 Task: Plan a trip to Edremit, Turkey from 15th December, 2023 to 25th December, 2023 for 8 adults. Place can be room with 5 bedrooms having 5 beds and 5 bathrooms. Property type can be house. Amenities needed are: washing machine.
Action: Mouse moved to (489, 119)
Screenshot: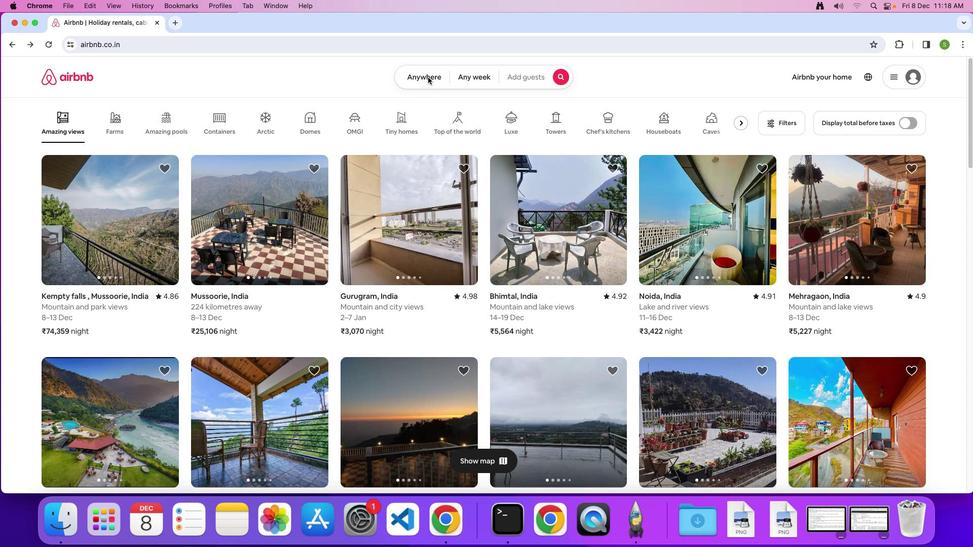 
Action: Mouse pressed left at (489, 119)
Screenshot: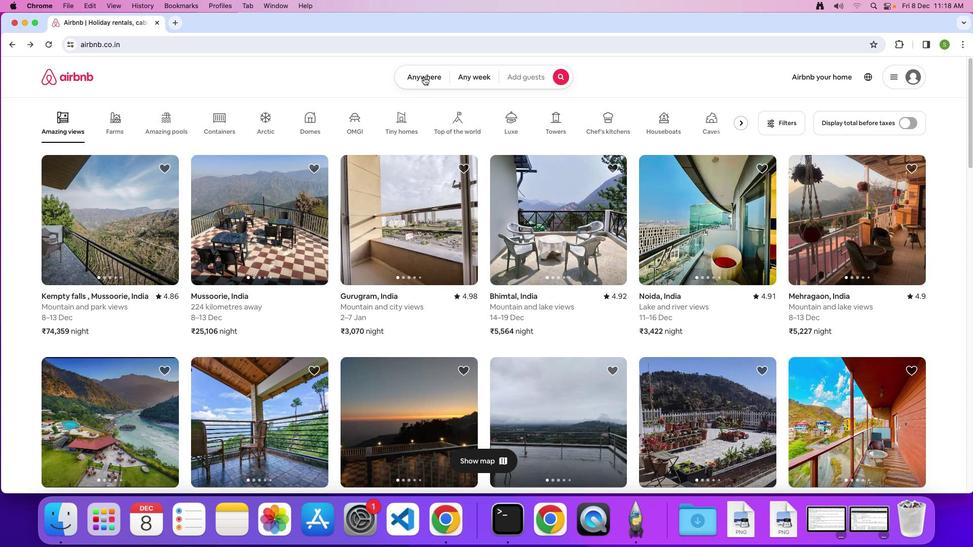 
Action: Mouse moved to (486, 119)
Screenshot: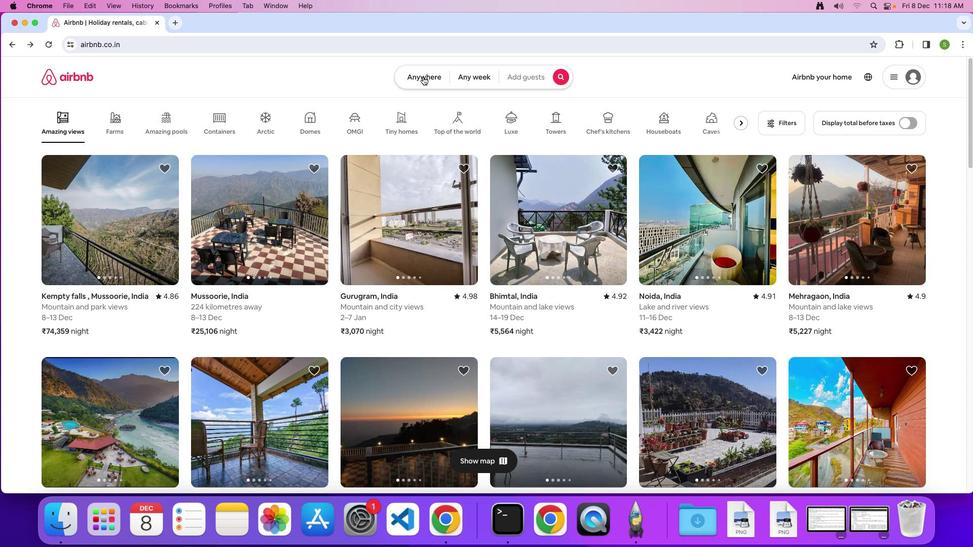 
Action: Mouse pressed left at (486, 119)
Screenshot: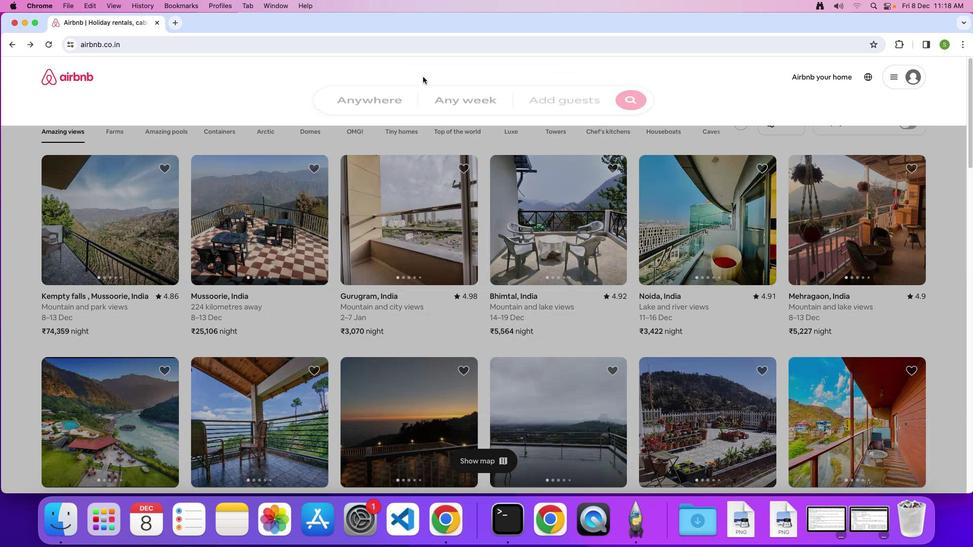 
Action: Mouse moved to (417, 143)
Screenshot: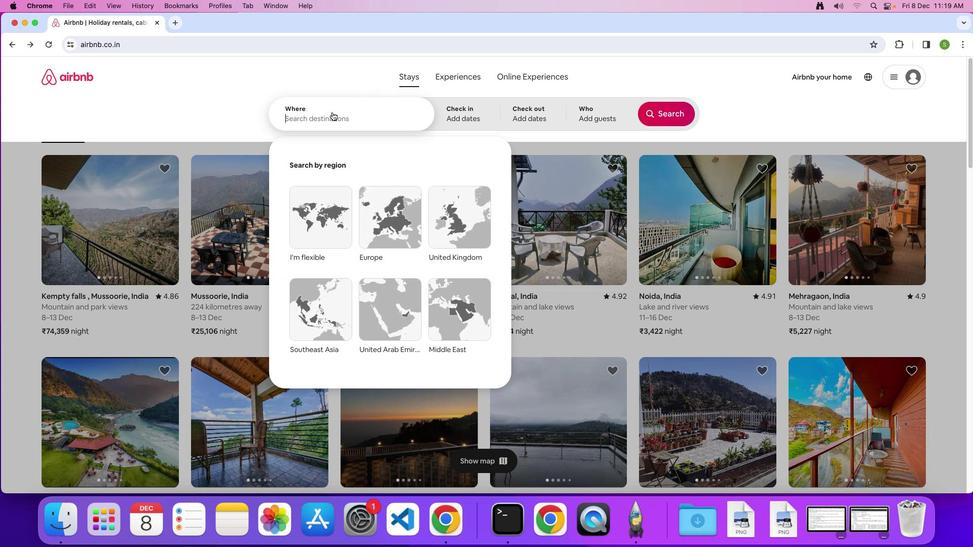 
Action: Mouse pressed left at (417, 143)
Screenshot: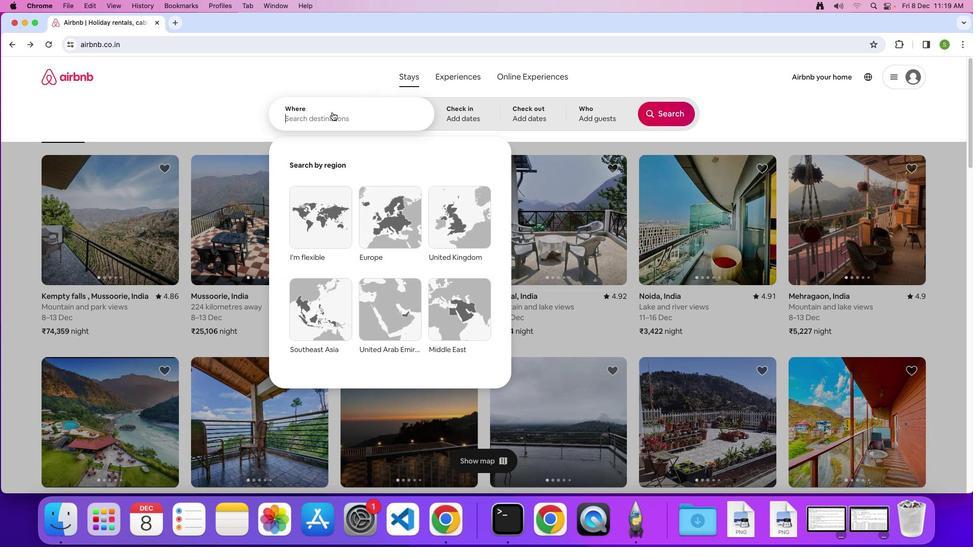 
Action: Mouse moved to (416, 143)
Screenshot: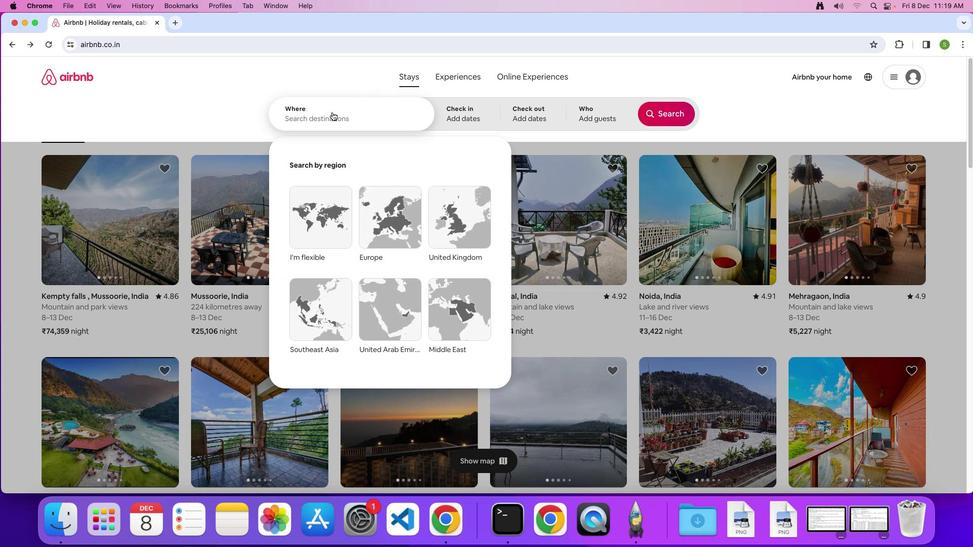 
Action: Key pressed 'E'Key.caps_lock'd''r''e''m''i''t'','Key.spaceKey.shift't''u''e''k''e''y'Key.leftKey.leftKey.leftKey.leftKey.rightKey.backspace'r'Key.rightKey.rightKey.rightKey.enter
Screenshot: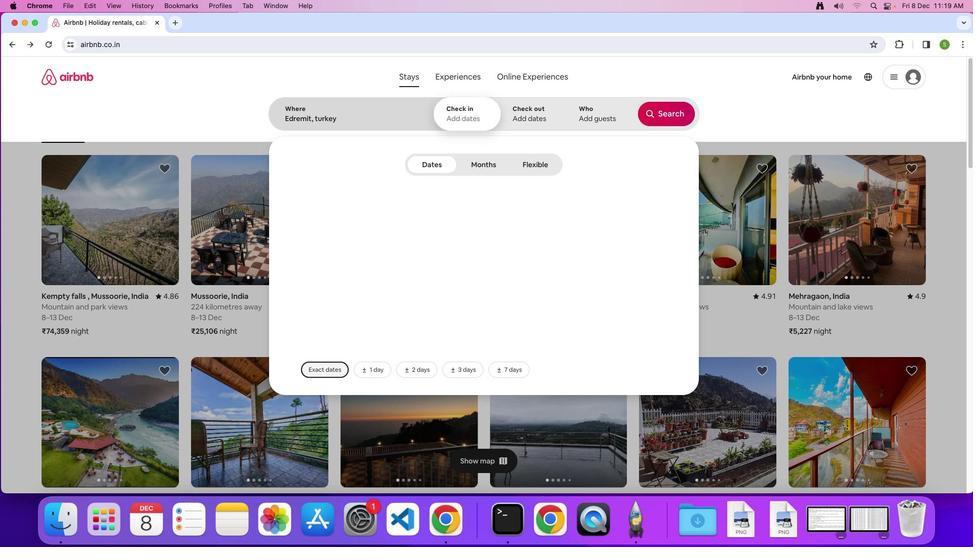 
Action: Mouse moved to (489, 255)
Screenshot: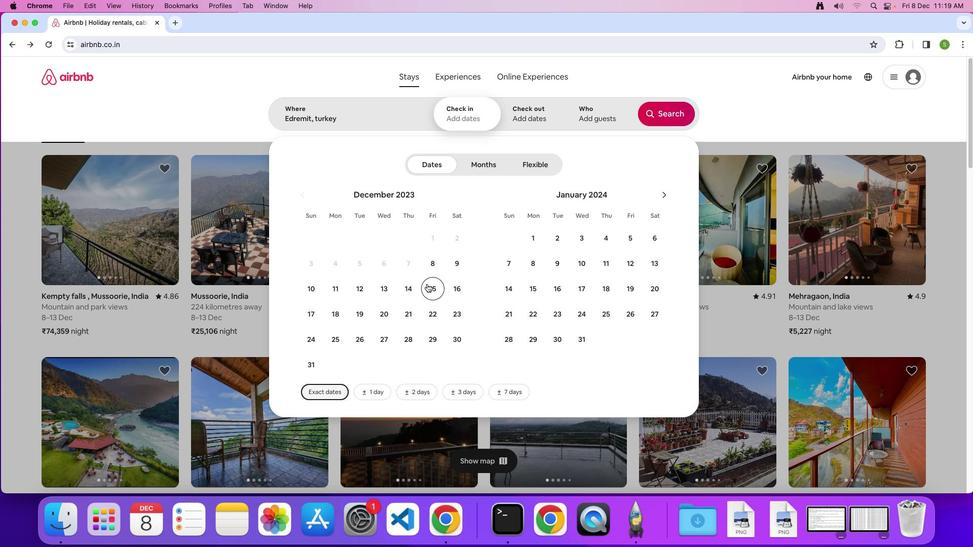
Action: Mouse pressed left at (489, 255)
Screenshot: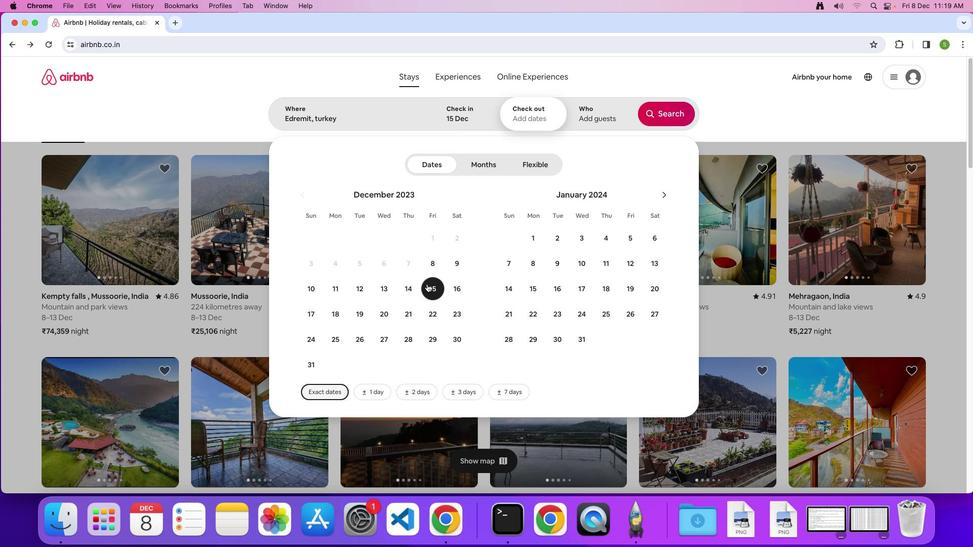 
Action: Mouse moved to (418, 290)
Screenshot: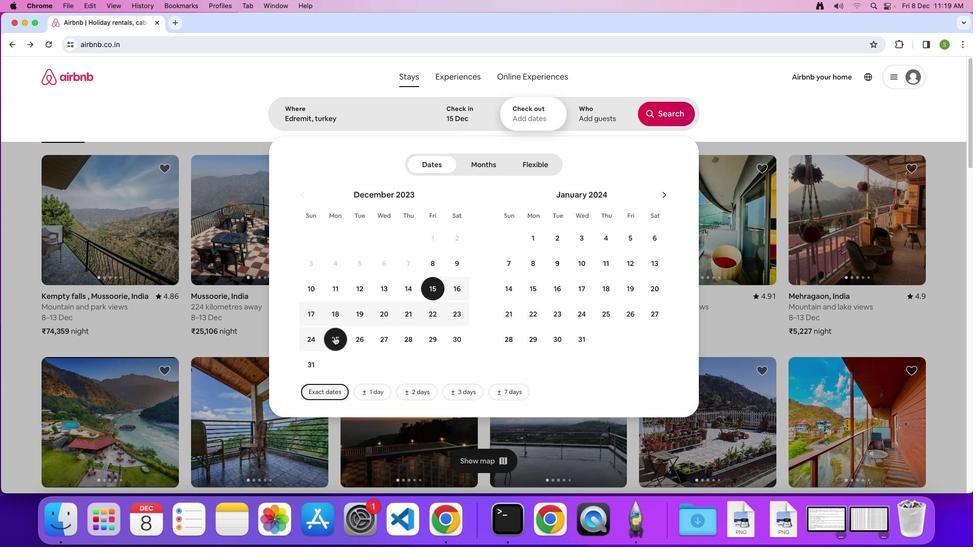 
Action: Mouse pressed left at (418, 290)
Screenshot: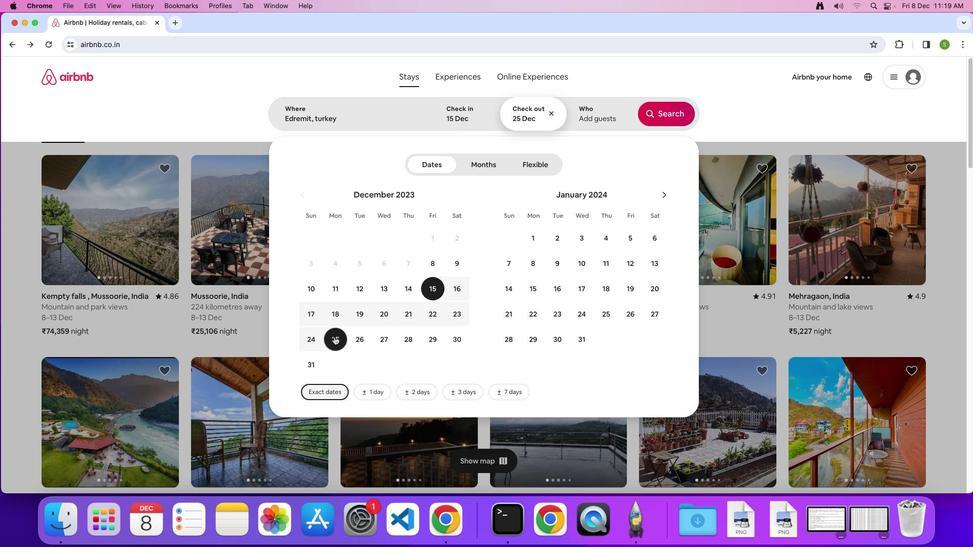 
Action: Mouse moved to (614, 145)
Screenshot: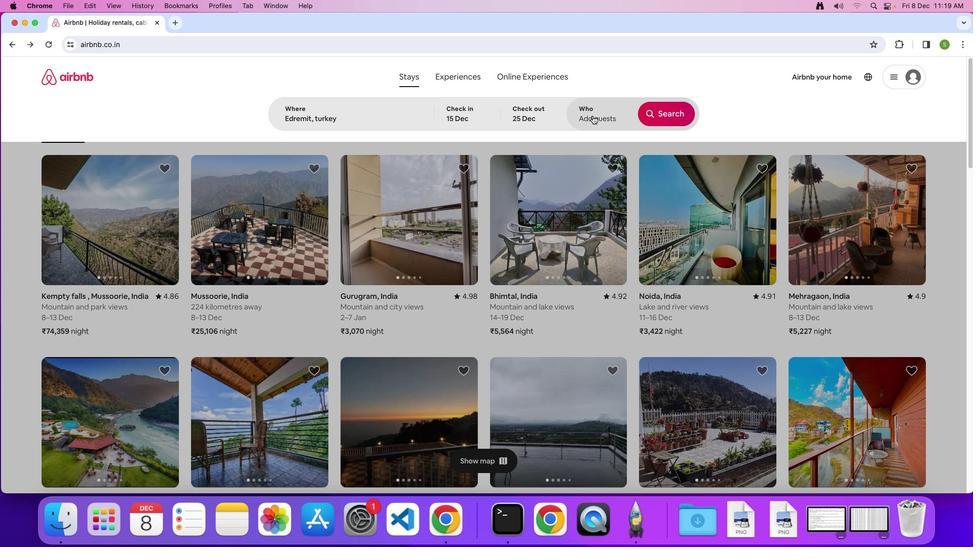 
Action: Mouse pressed left at (614, 145)
Screenshot: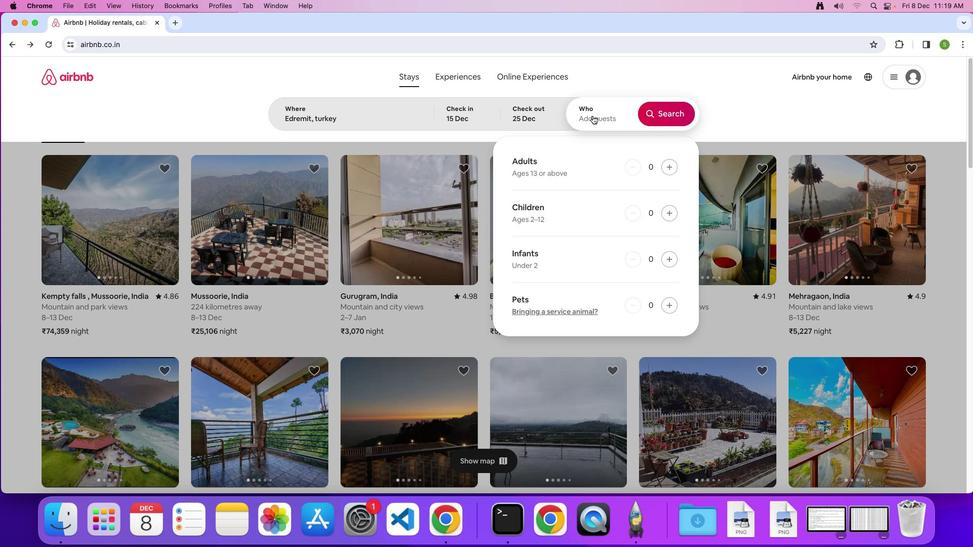 
Action: Mouse moved to (668, 177)
Screenshot: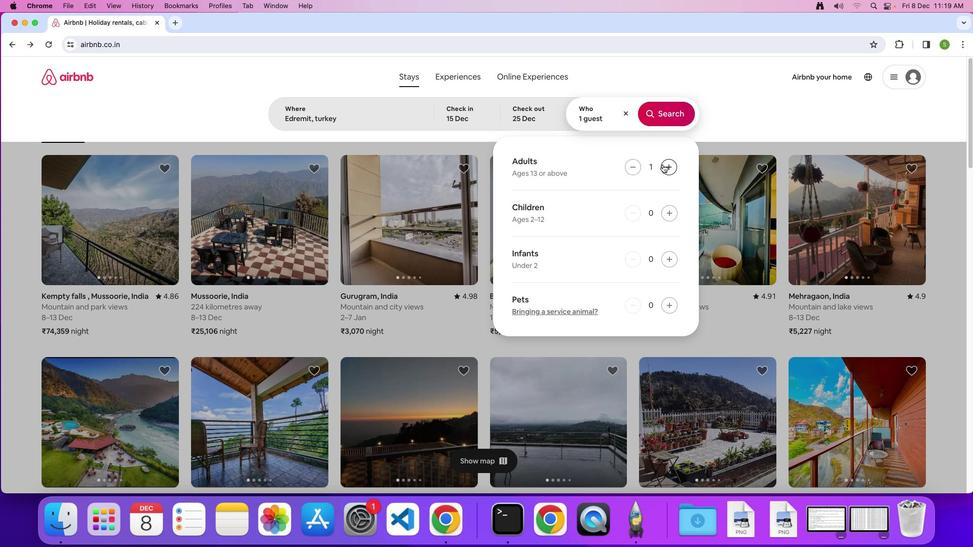 
Action: Mouse pressed left at (668, 177)
Screenshot: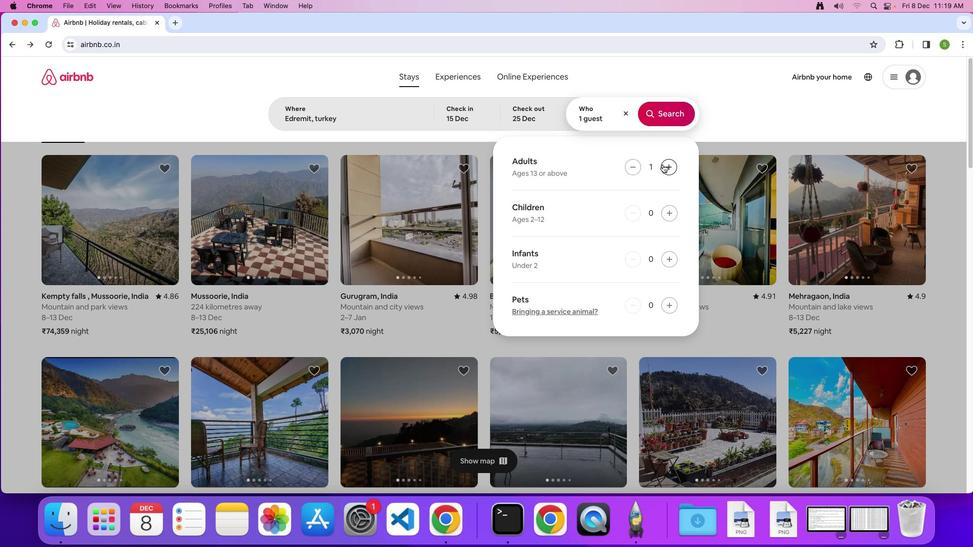 
Action: Mouse pressed left at (668, 177)
Screenshot: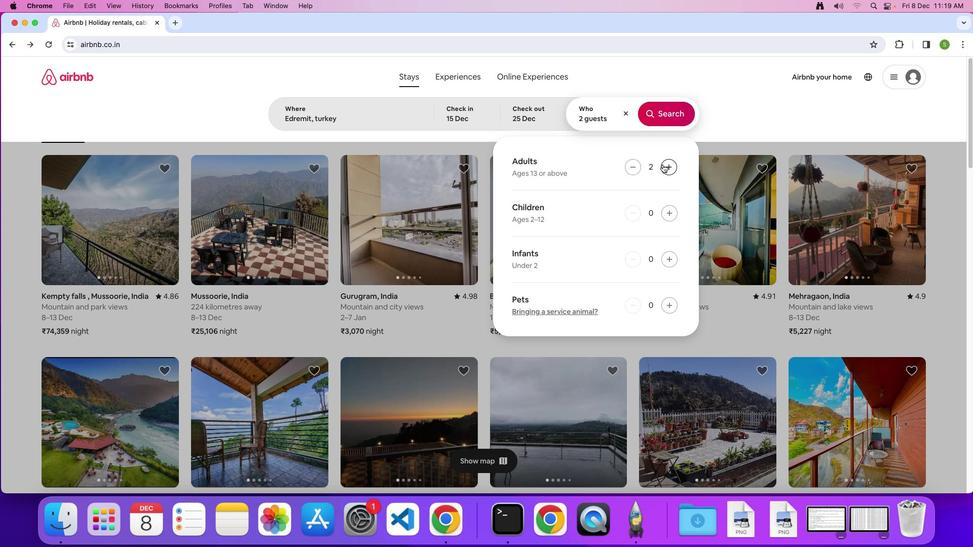 
Action: Mouse pressed left at (668, 177)
Screenshot: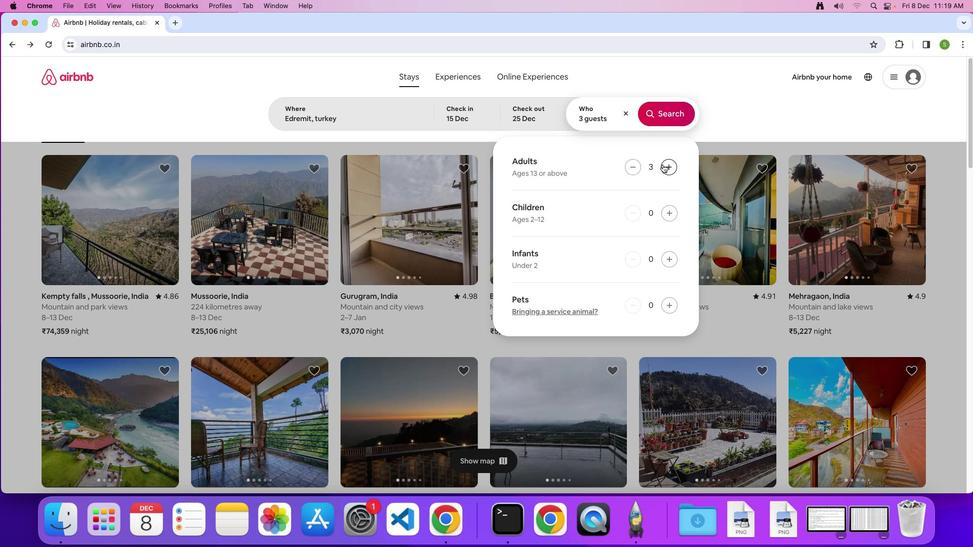 
Action: Mouse pressed left at (668, 177)
Screenshot: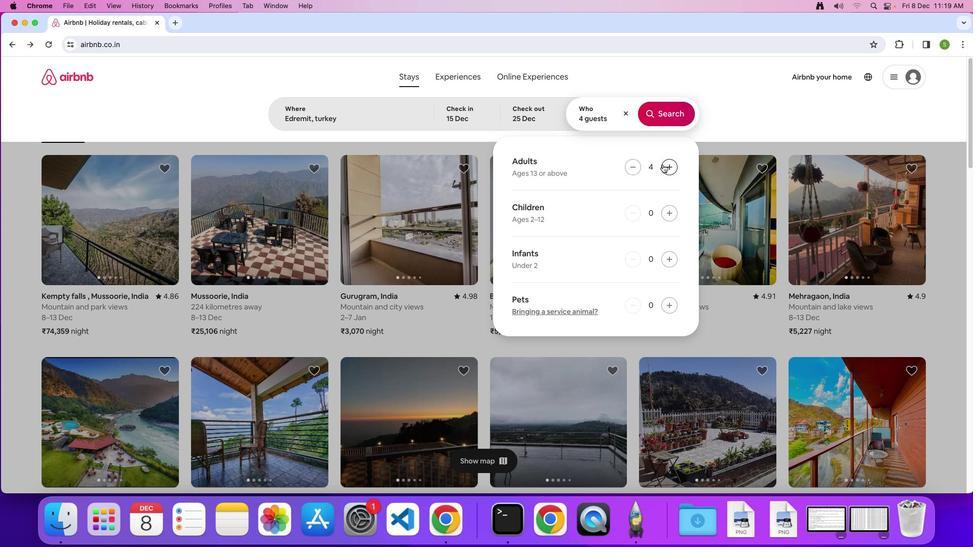
Action: Mouse pressed left at (668, 177)
Screenshot: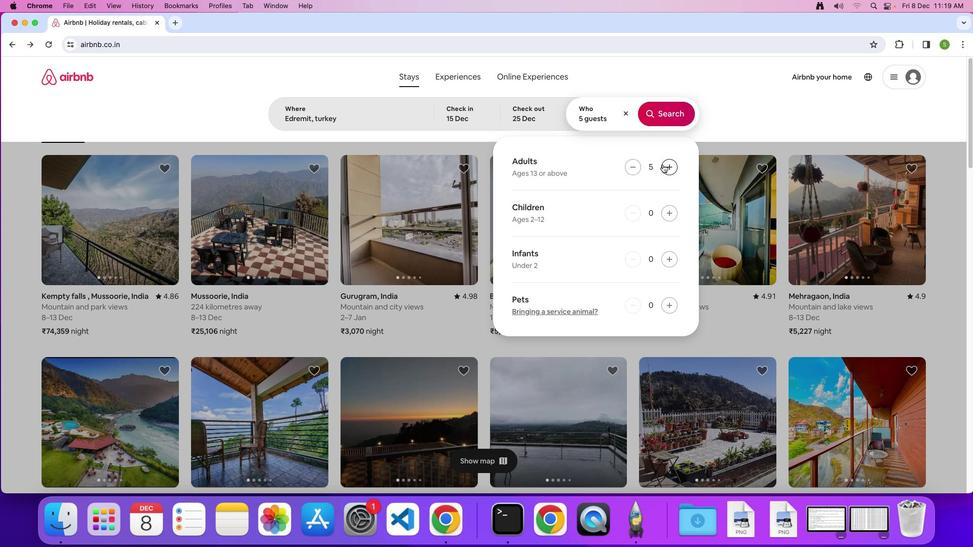 
Action: Mouse pressed left at (668, 177)
Screenshot: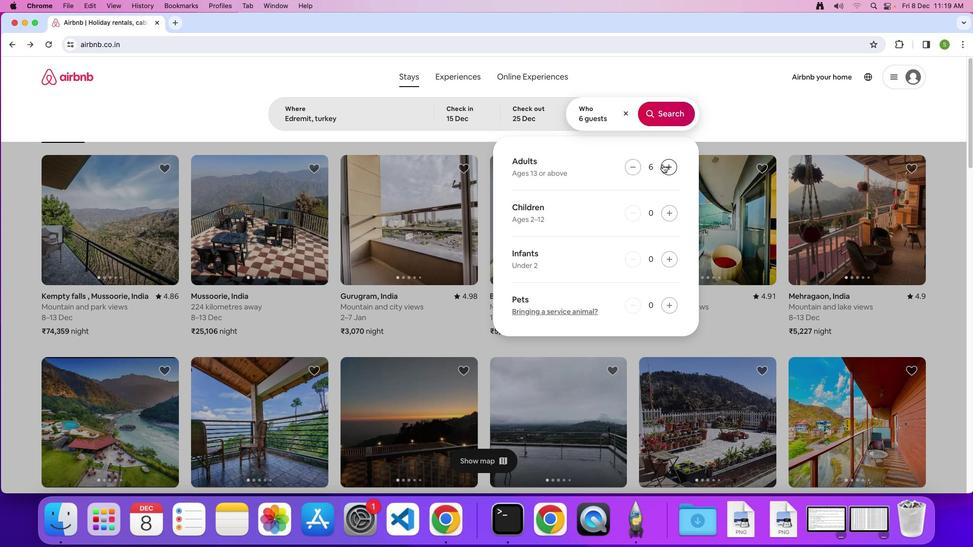 
Action: Mouse pressed left at (668, 177)
Screenshot: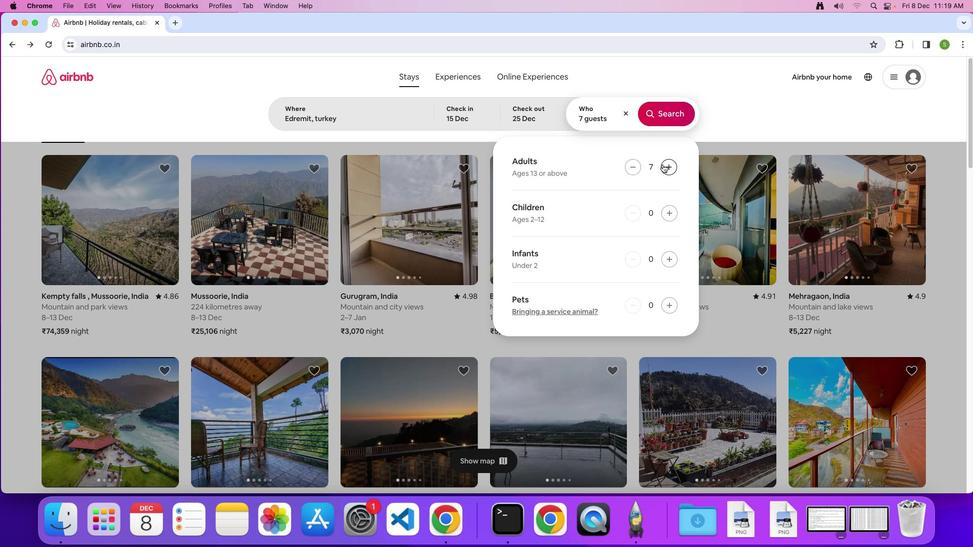 
Action: Mouse pressed left at (668, 177)
Screenshot: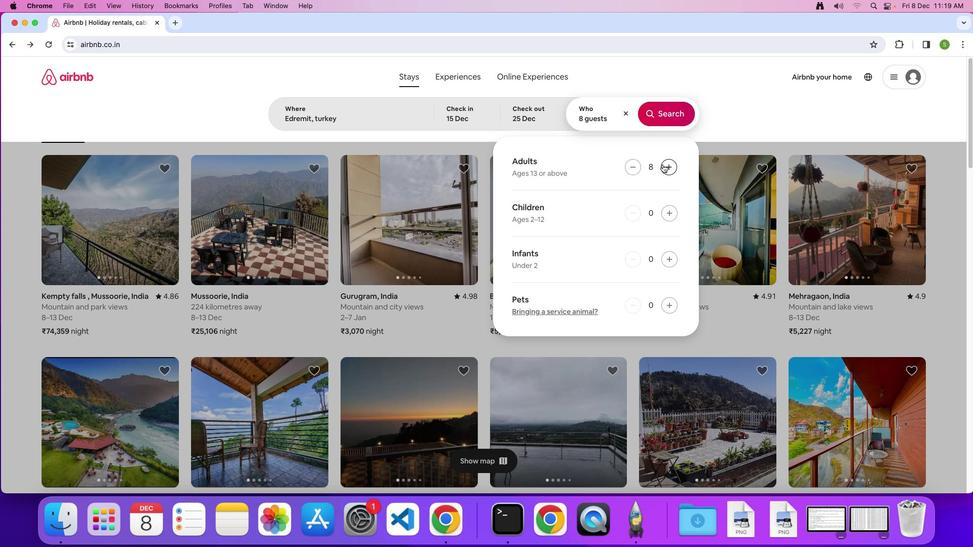 
Action: Mouse moved to (676, 143)
Screenshot: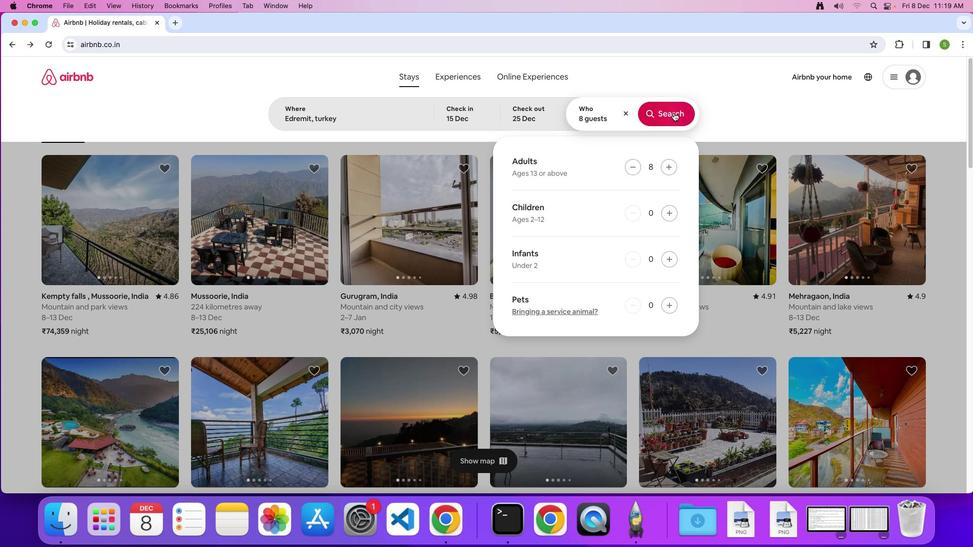 
Action: Mouse pressed left at (676, 143)
Screenshot: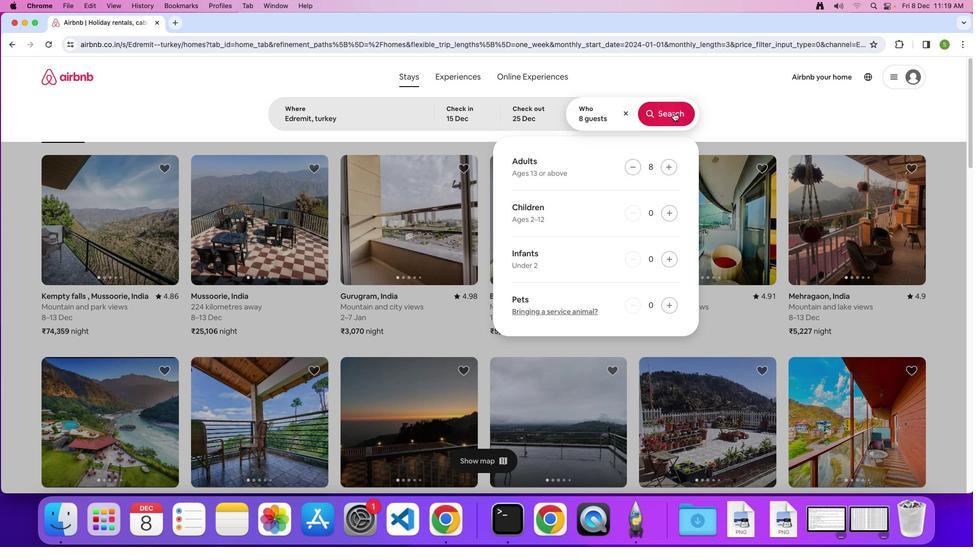 
Action: Mouse moved to (774, 145)
Screenshot: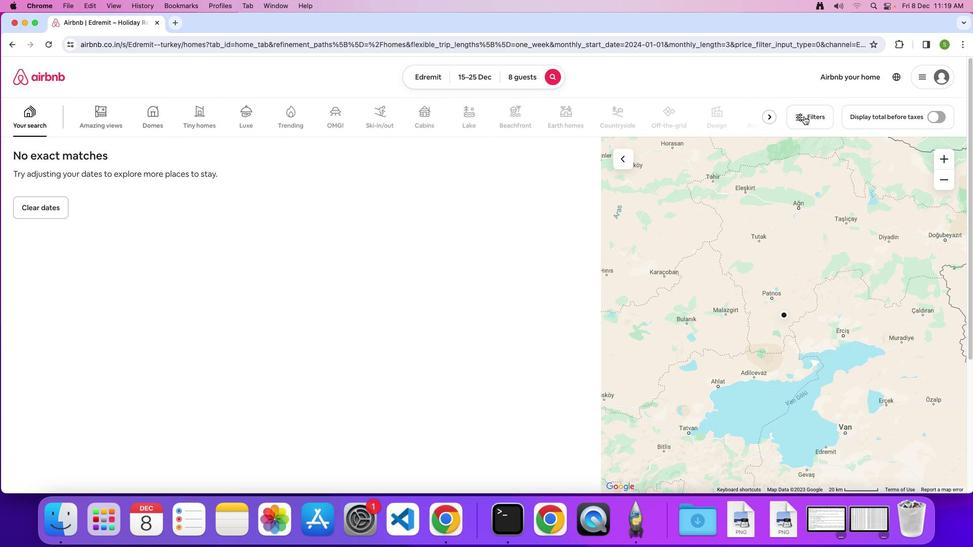 
Action: Mouse pressed left at (774, 145)
Screenshot: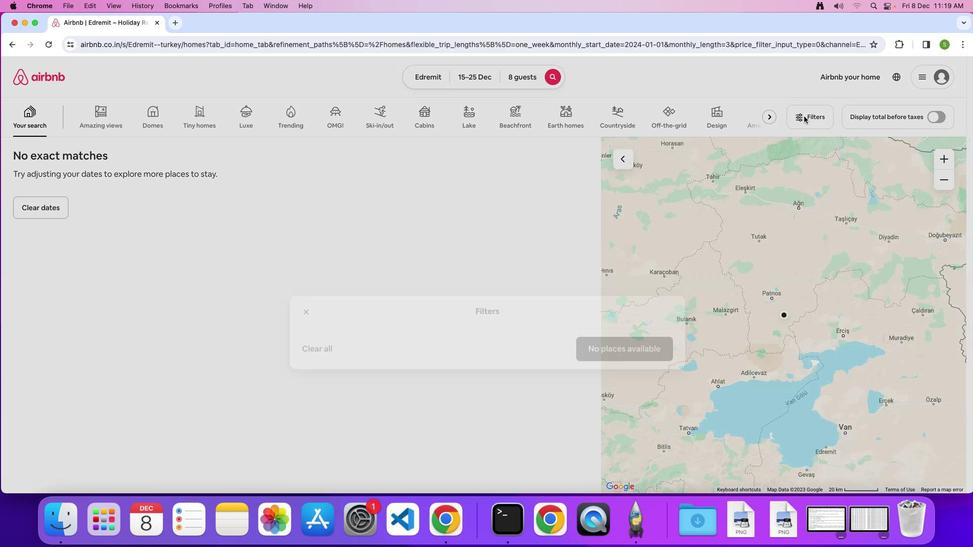 
Action: Mouse moved to (539, 195)
Screenshot: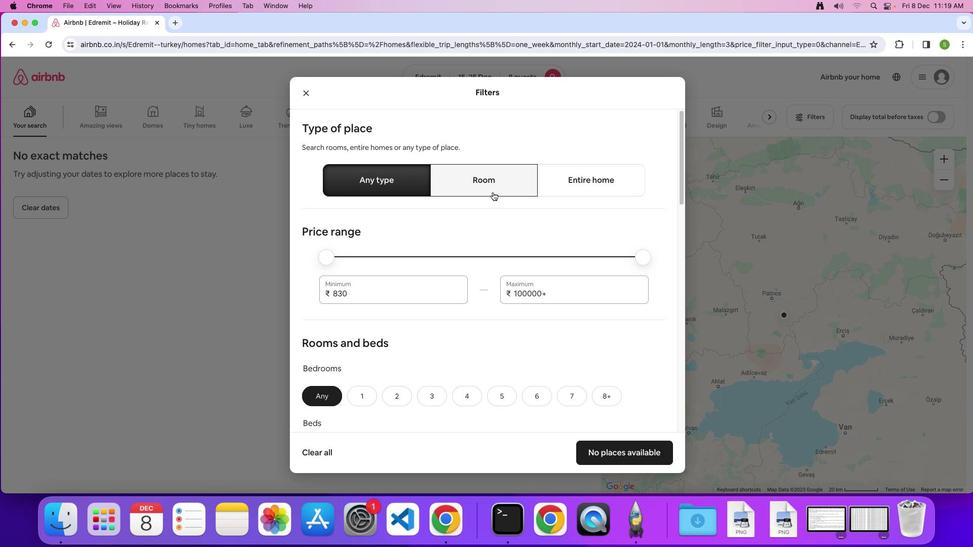 
Action: Mouse pressed left at (539, 195)
Screenshot: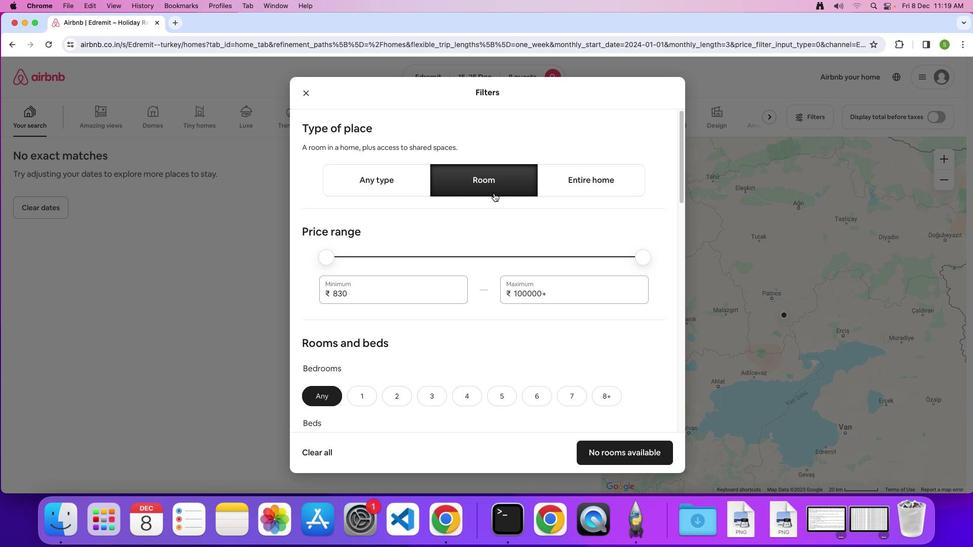 
Action: Mouse moved to (551, 227)
Screenshot: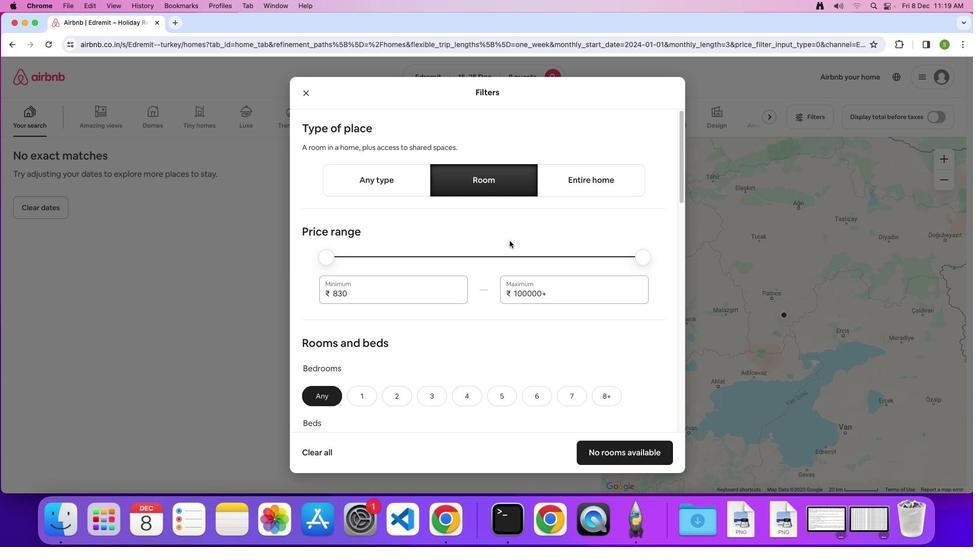 
Action: Mouse scrolled (551, 227) with delta (165, 68)
Screenshot: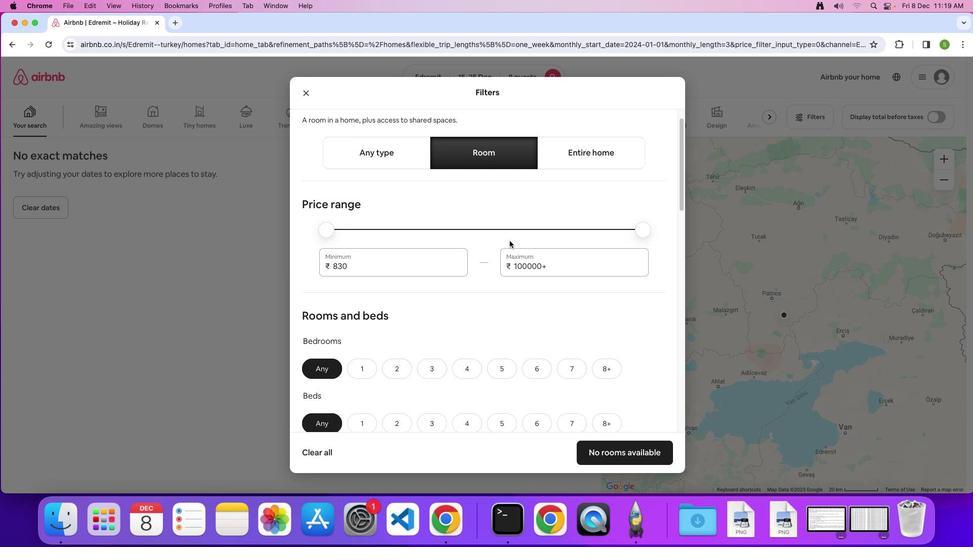 
Action: Mouse scrolled (551, 227) with delta (165, 68)
Screenshot: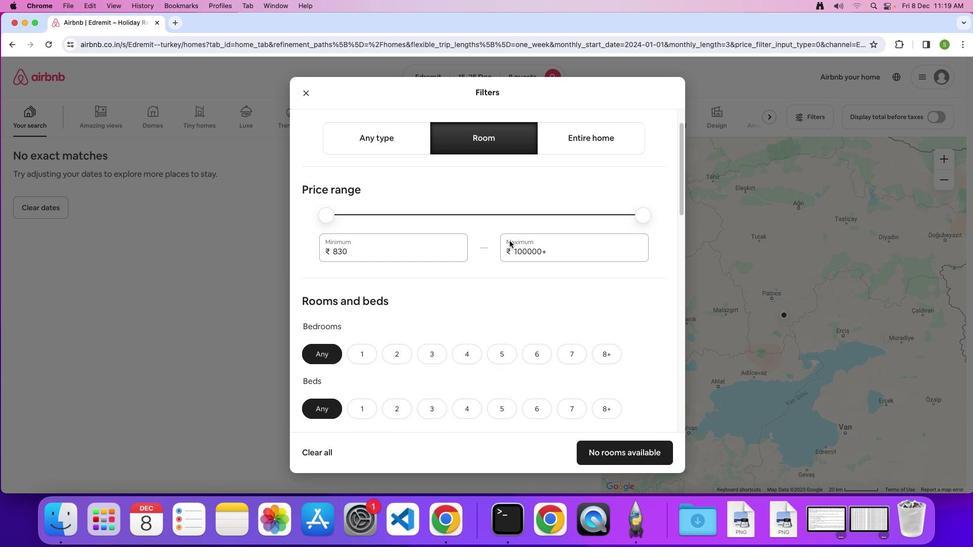 
Action: Mouse scrolled (551, 227) with delta (165, 68)
Screenshot: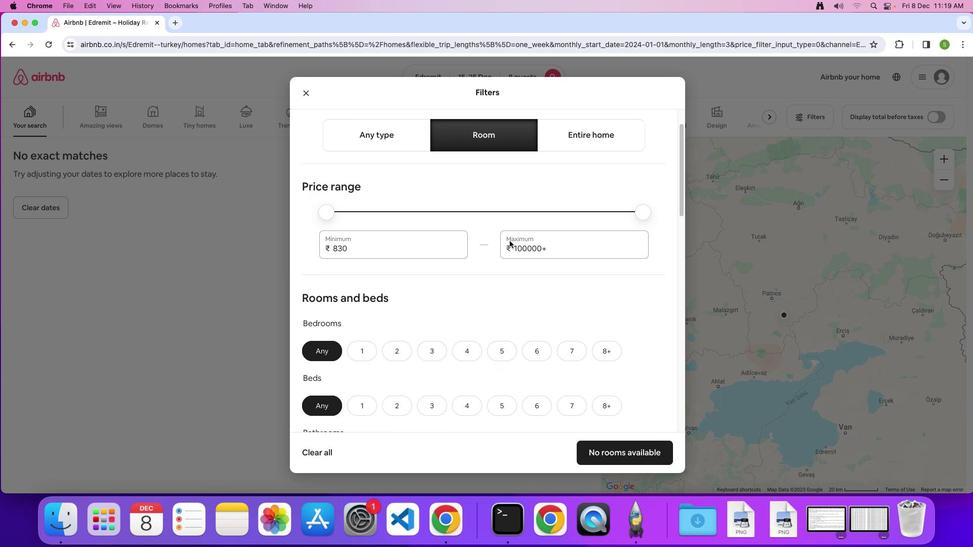 
Action: Mouse scrolled (551, 227) with delta (165, 68)
Screenshot: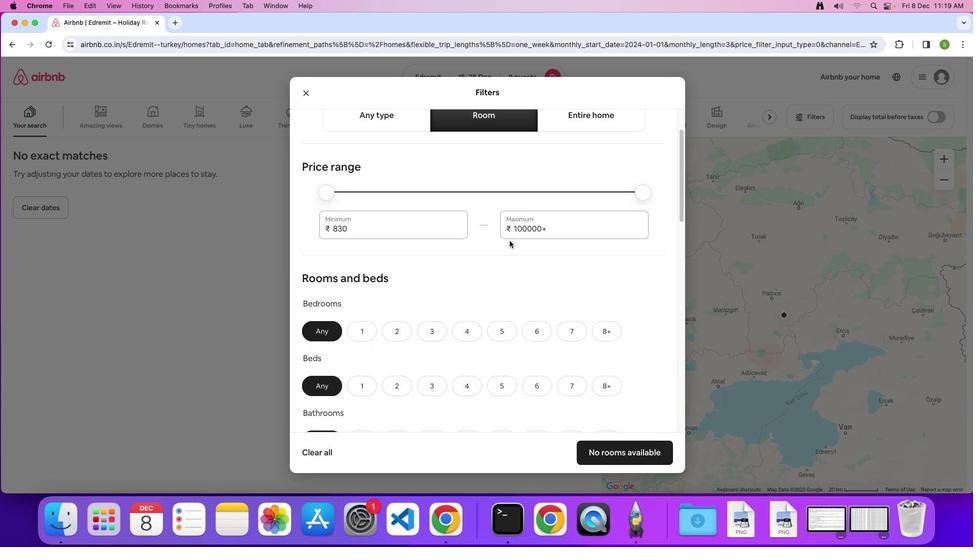 
Action: Mouse scrolled (551, 227) with delta (165, 68)
Screenshot: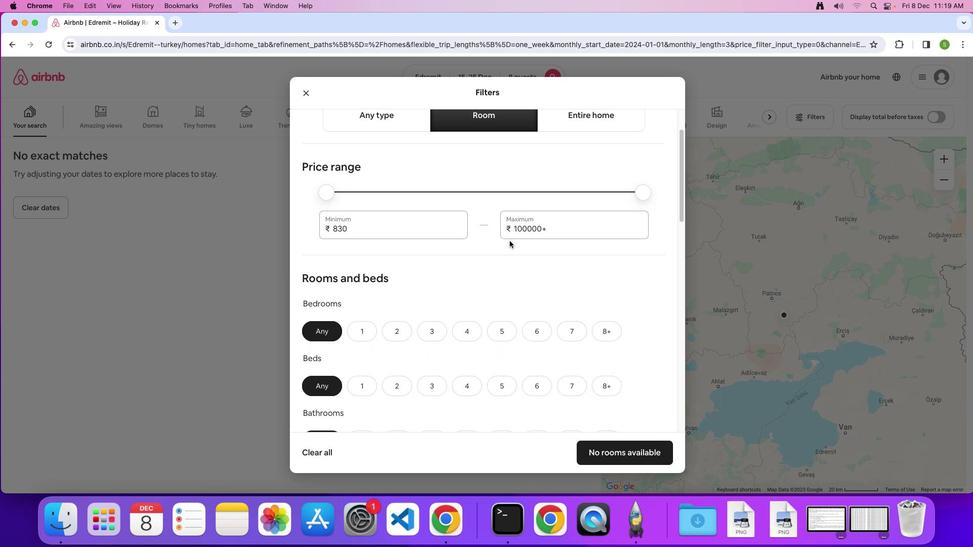 
Action: Mouse scrolled (551, 227) with delta (165, 68)
Screenshot: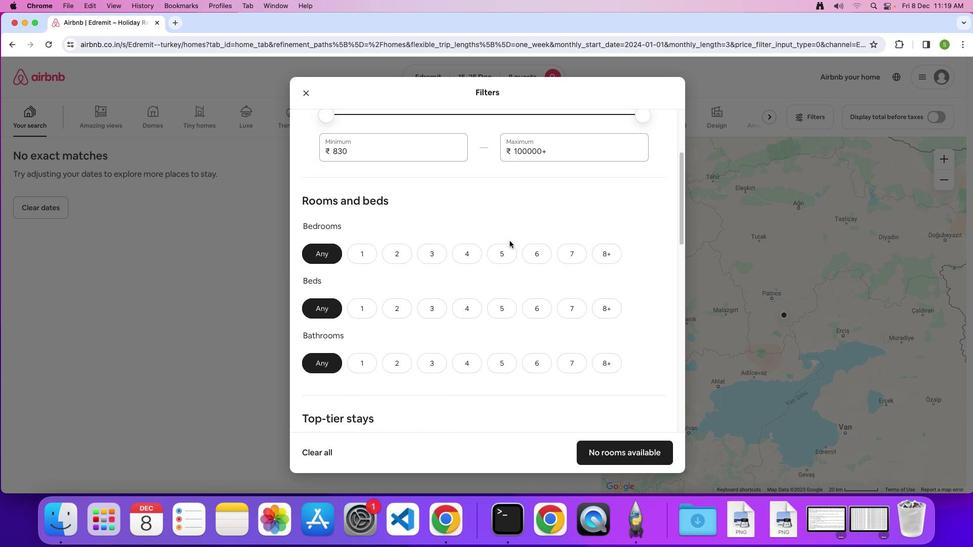 
Action: Mouse scrolled (551, 227) with delta (165, 68)
Screenshot: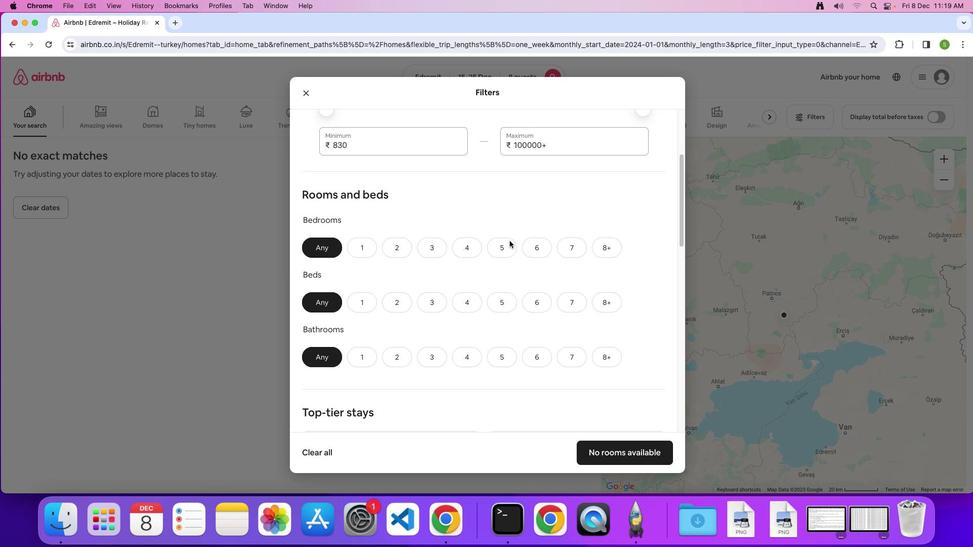 
Action: Mouse scrolled (551, 227) with delta (165, 67)
Screenshot: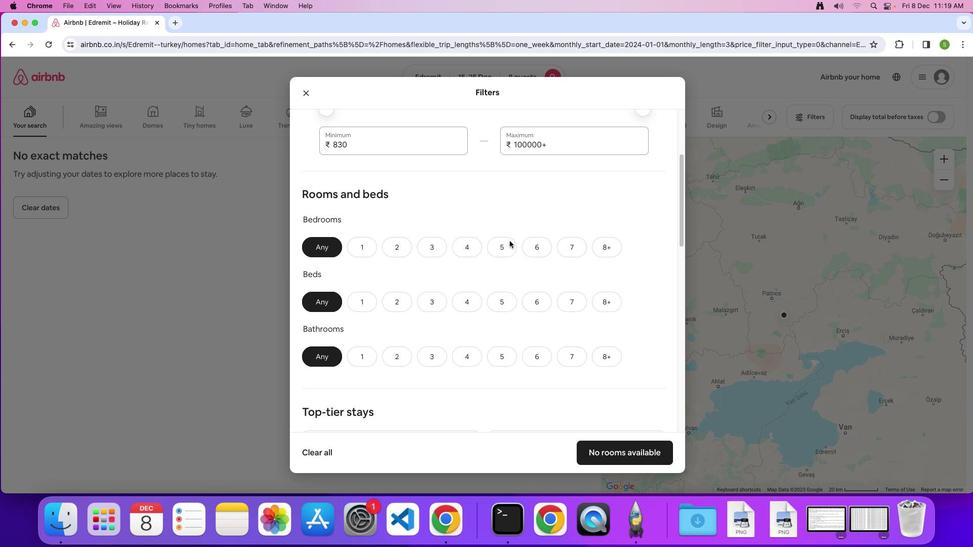
Action: Mouse scrolled (551, 227) with delta (165, 68)
Screenshot: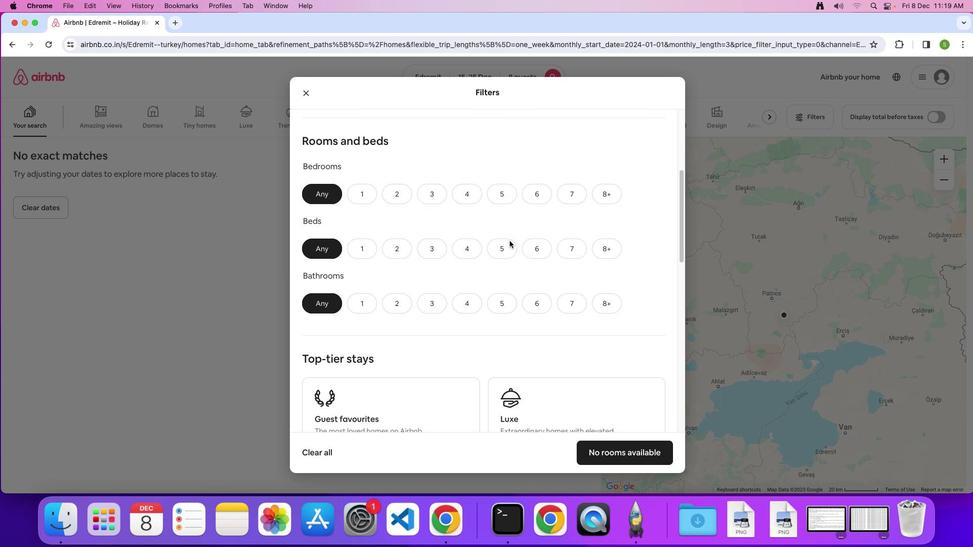 
Action: Mouse scrolled (551, 227) with delta (165, 68)
Screenshot: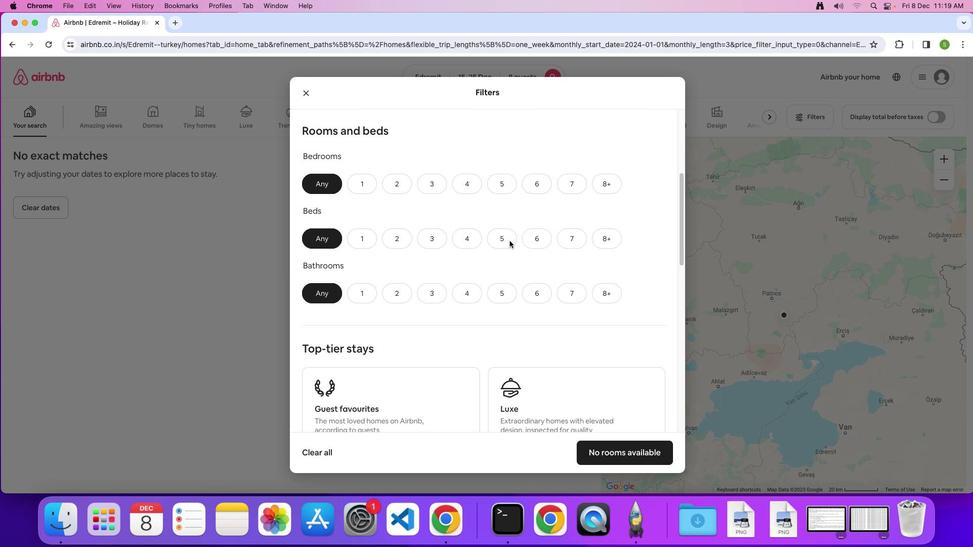 
Action: Mouse scrolled (551, 227) with delta (165, 67)
Screenshot: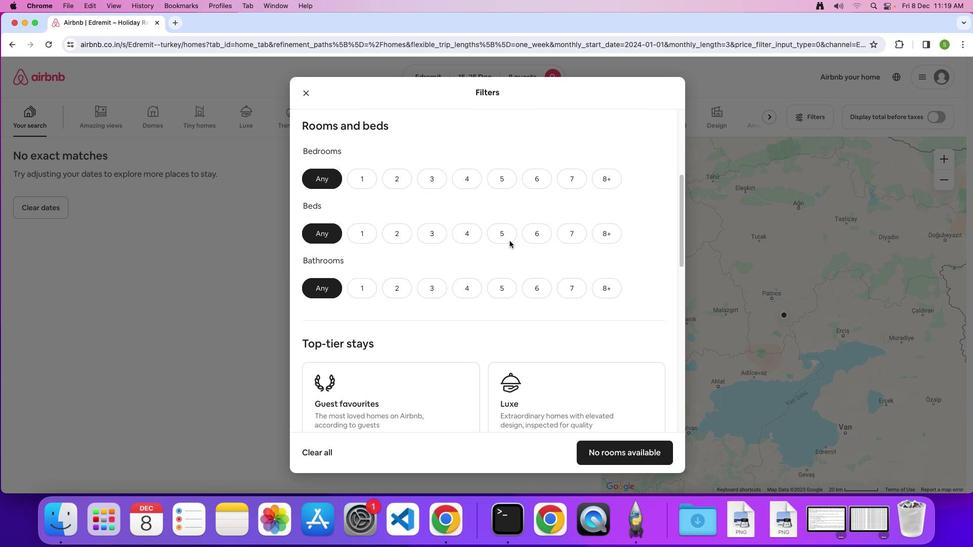 
Action: Mouse scrolled (551, 227) with delta (165, 68)
Screenshot: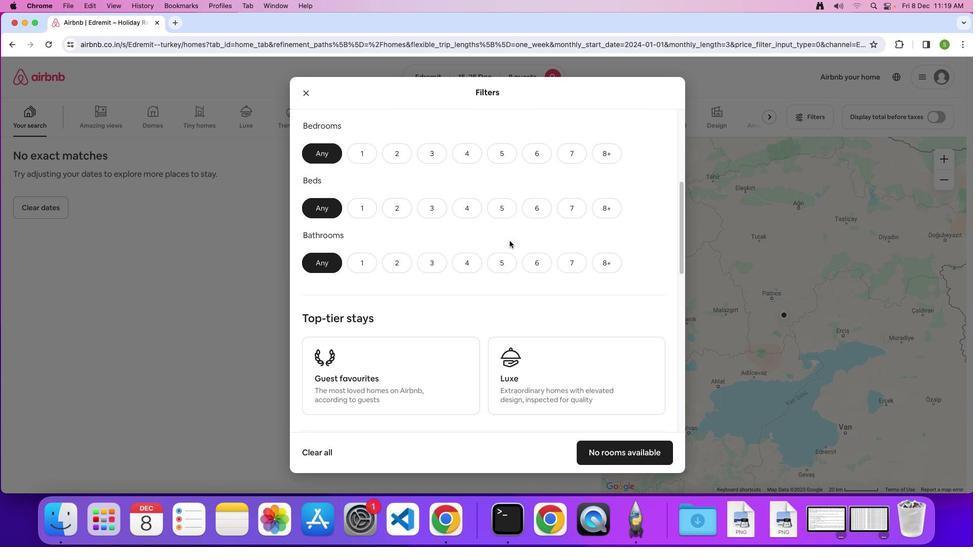 
Action: Mouse scrolled (551, 227) with delta (165, 68)
Screenshot: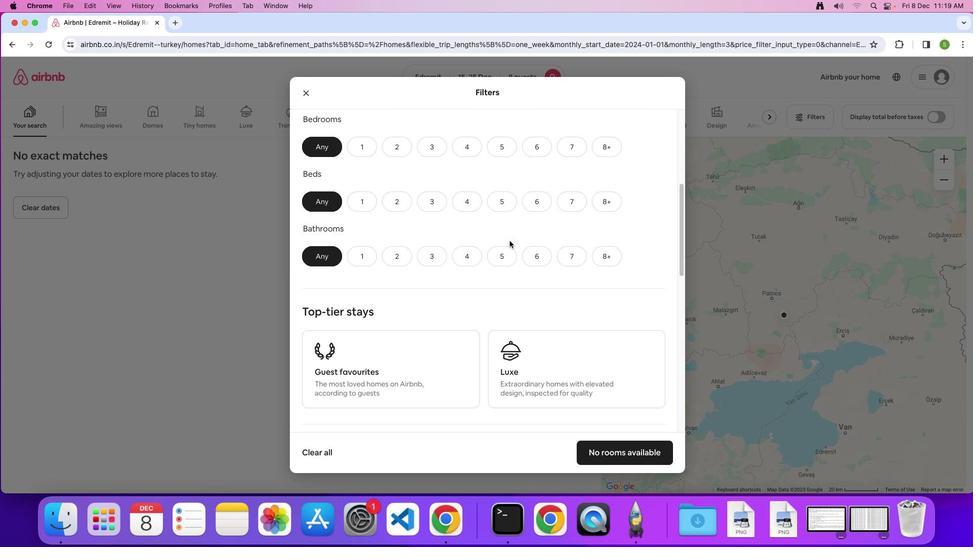 
Action: Mouse scrolled (551, 227) with delta (165, 68)
Screenshot: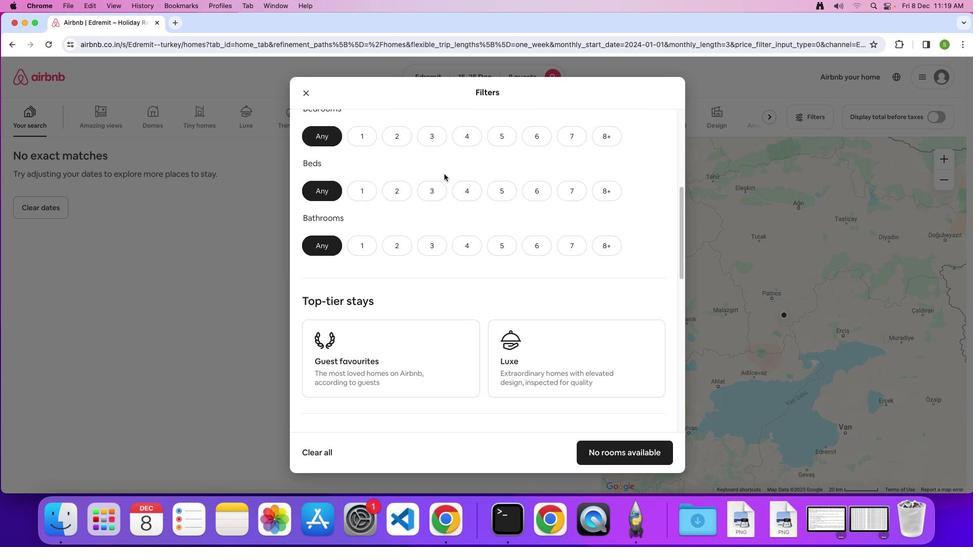 
Action: Mouse moved to (545, 154)
Screenshot: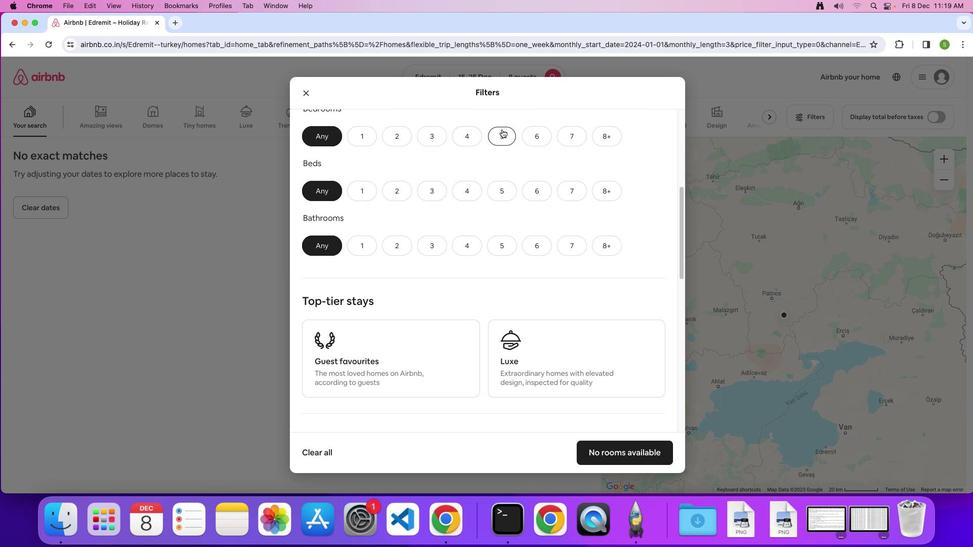 
Action: Mouse pressed left at (545, 154)
Screenshot: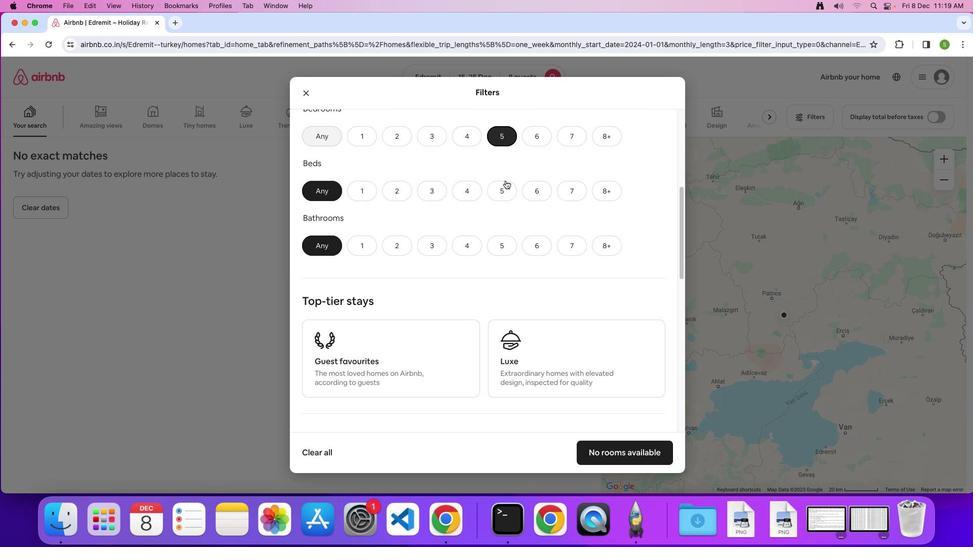 
Action: Mouse moved to (548, 189)
Screenshot: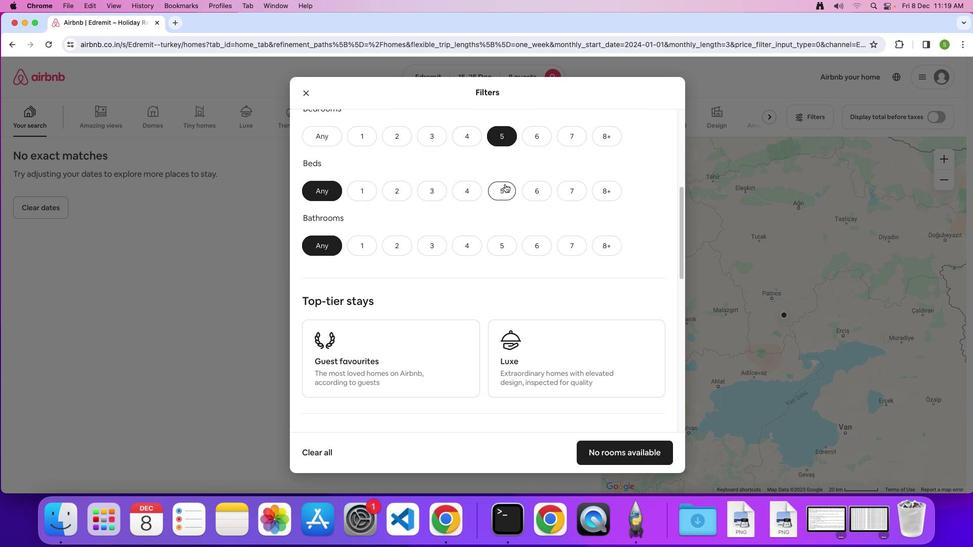
Action: Mouse pressed left at (548, 189)
Screenshot: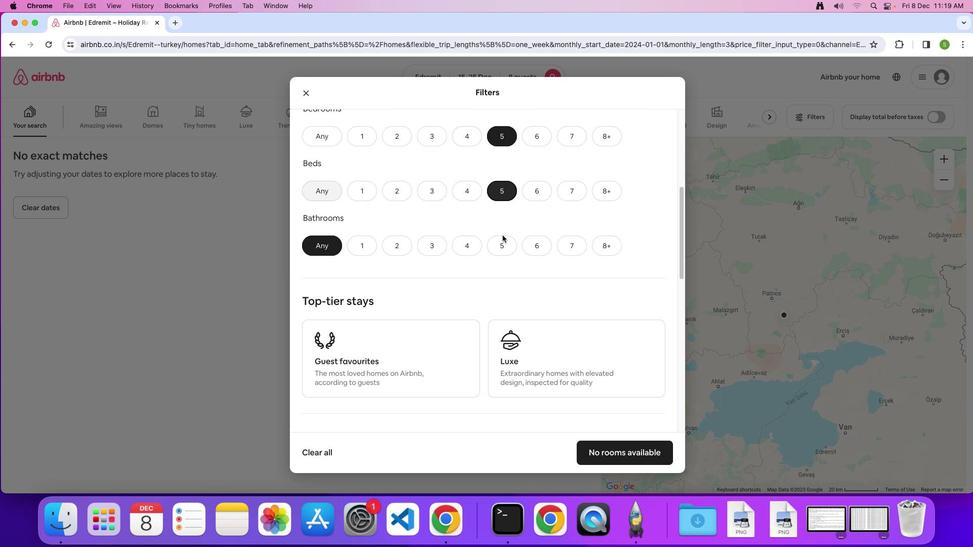 
Action: Mouse moved to (545, 227)
Screenshot: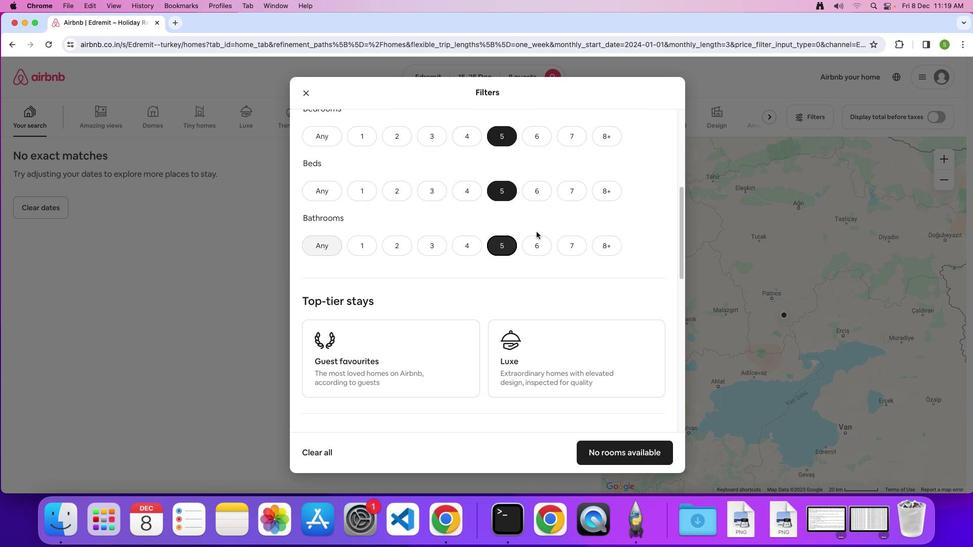 
Action: Mouse pressed left at (545, 227)
Screenshot: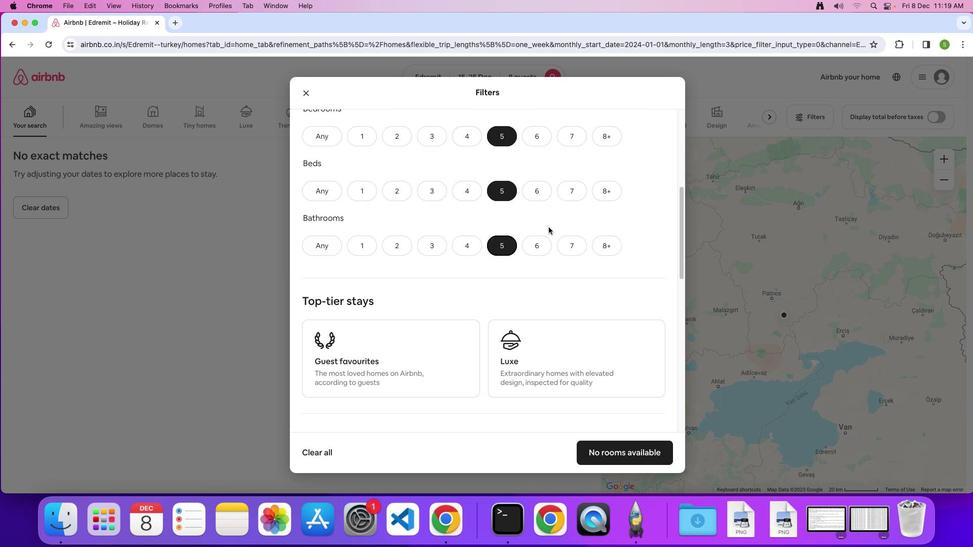 
Action: Mouse moved to (582, 218)
Screenshot: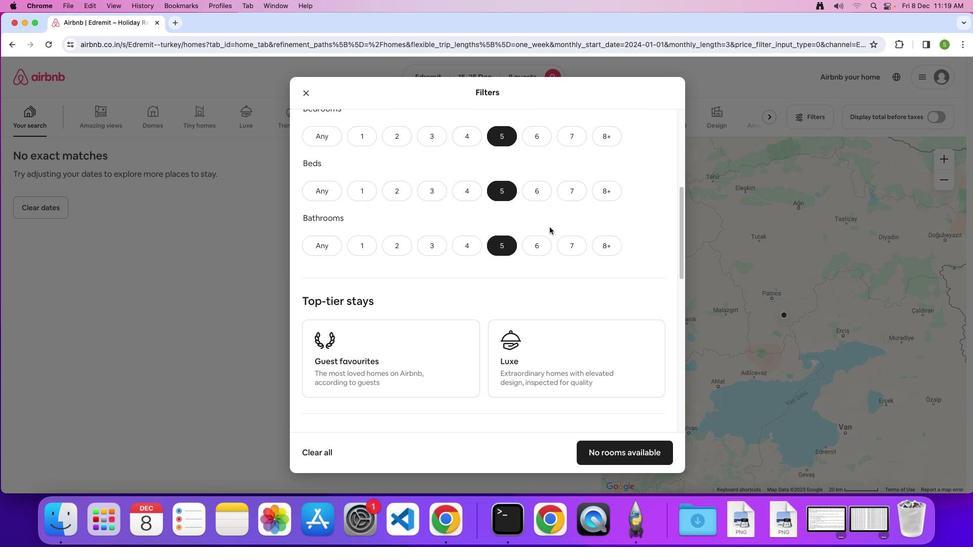 
Action: Mouse scrolled (582, 218) with delta (165, 68)
Screenshot: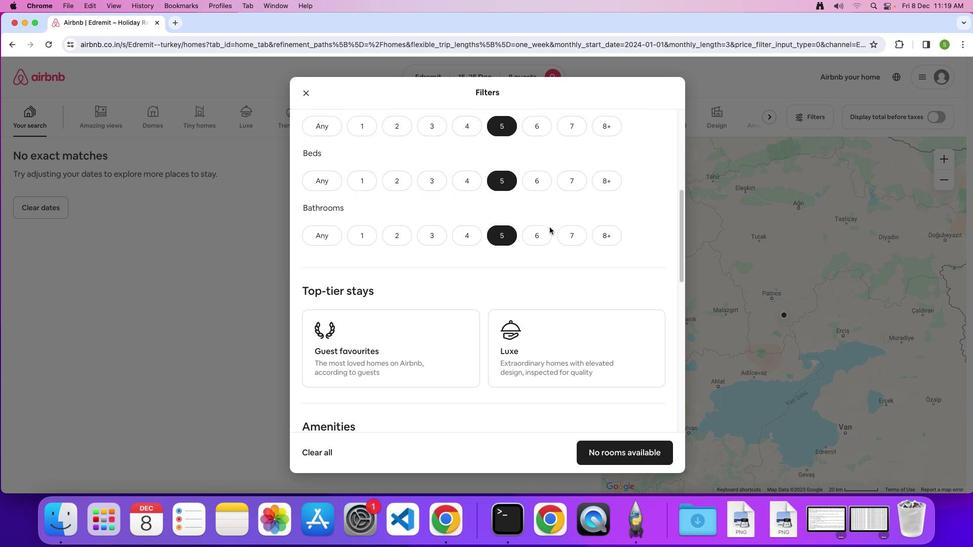 
Action: Mouse scrolled (582, 218) with delta (165, 68)
Screenshot: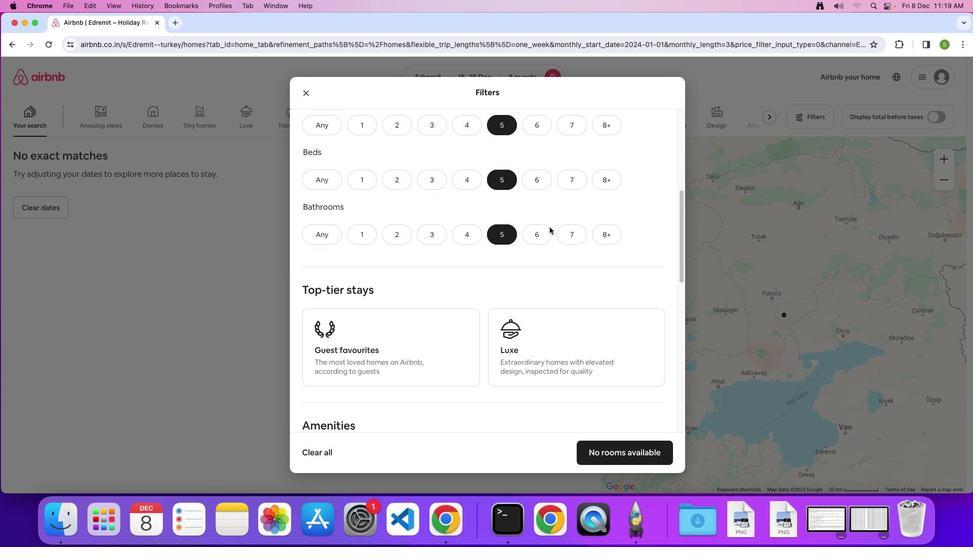 
Action: Mouse scrolled (582, 218) with delta (165, 68)
Screenshot: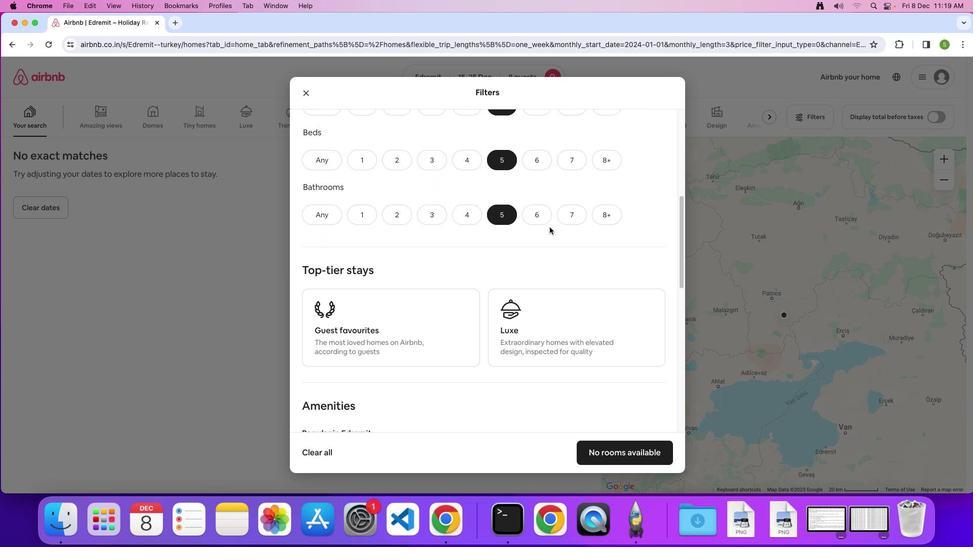 
Action: Mouse scrolled (582, 218) with delta (165, 68)
Screenshot: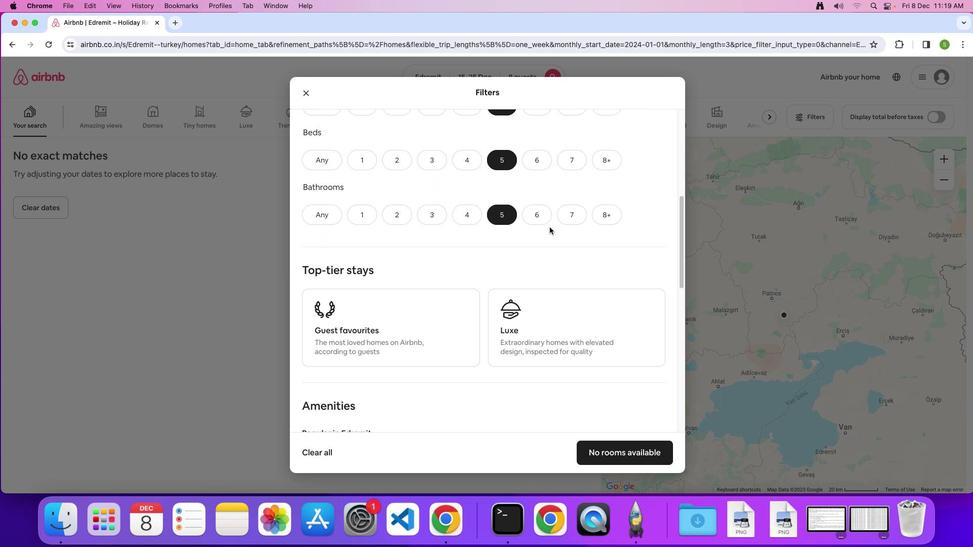 
Action: Mouse scrolled (582, 218) with delta (165, 68)
Screenshot: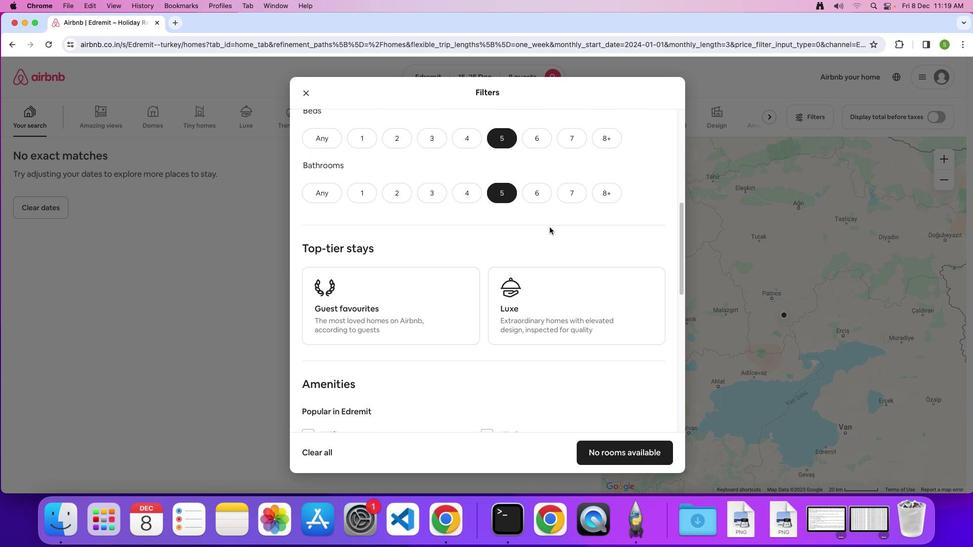 
Action: Mouse scrolled (582, 218) with delta (165, 68)
Screenshot: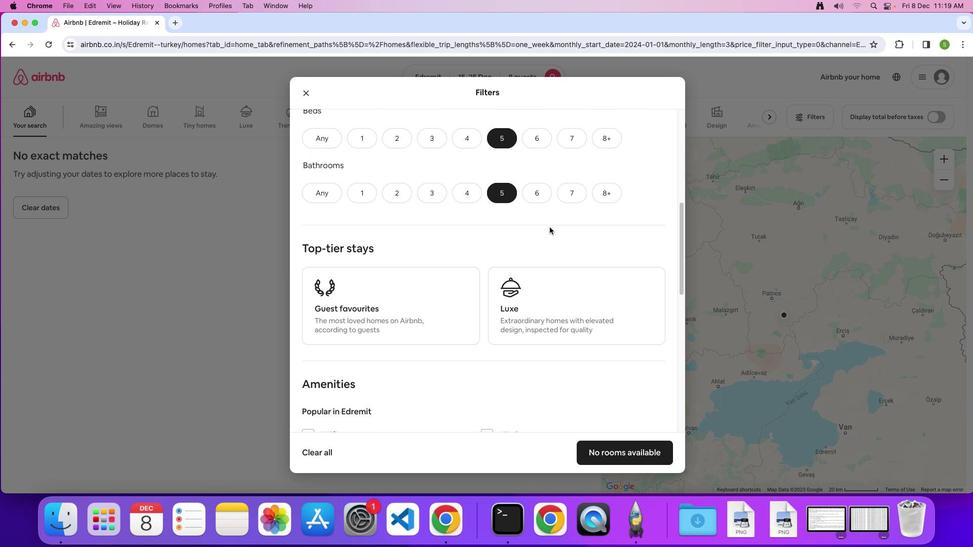 
Action: Mouse scrolled (582, 218) with delta (165, 68)
Screenshot: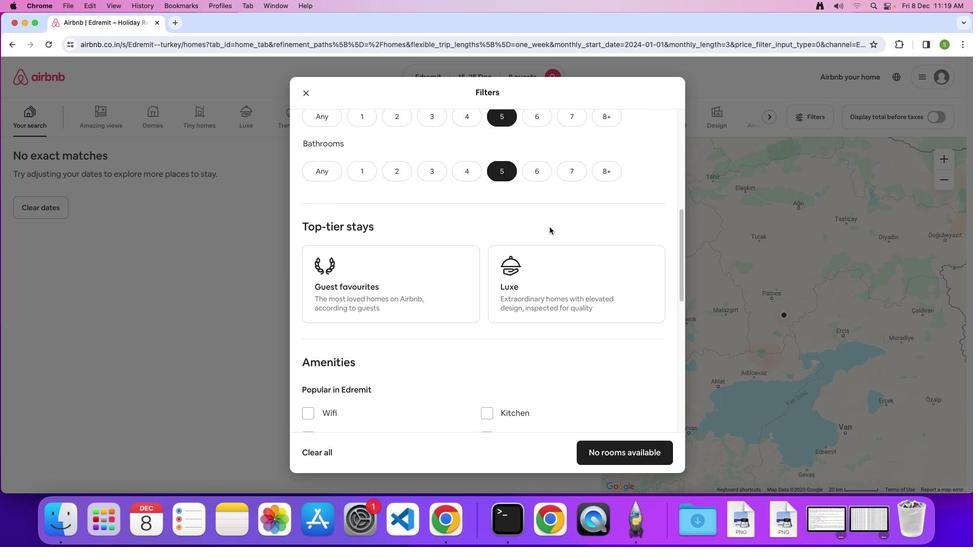 
Action: Mouse scrolled (582, 218) with delta (165, 68)
Screenshot: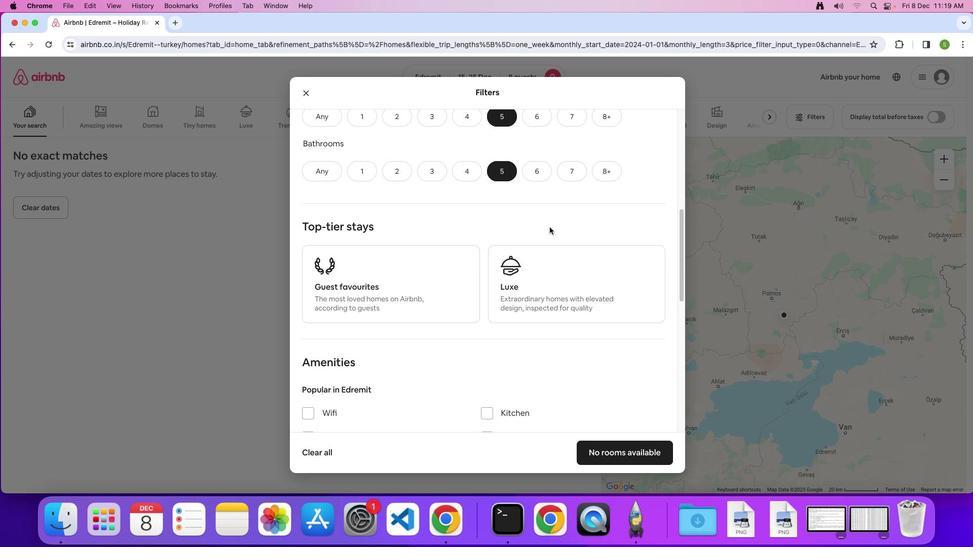 
Action: Mouse scrolled (582, 218) with delta (165, 68)
Screenshot: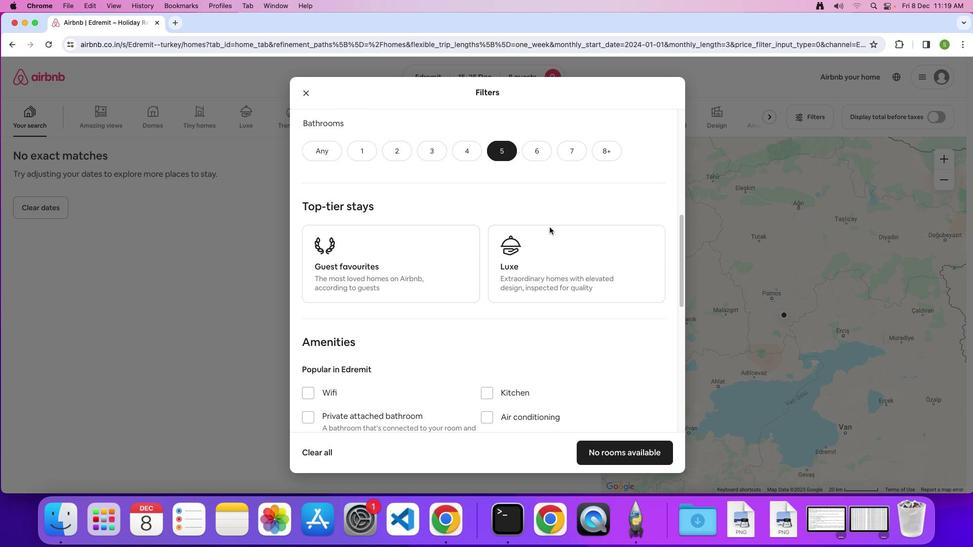 
Action: Mouse scrolled (582, 218) with delta (165, 68)
Screenshot: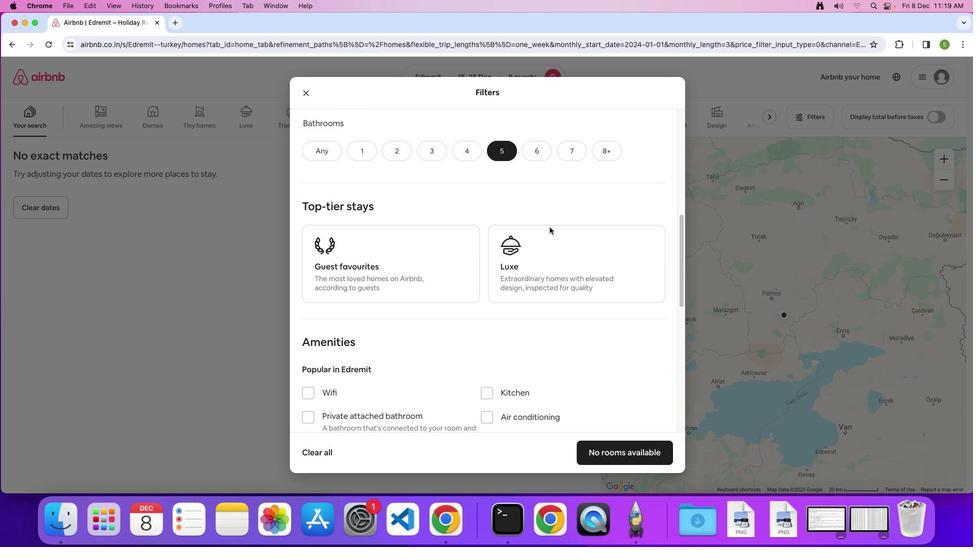 
Action: Mouse scrolled (582, 218) with delta (165, 68)
Screenshot: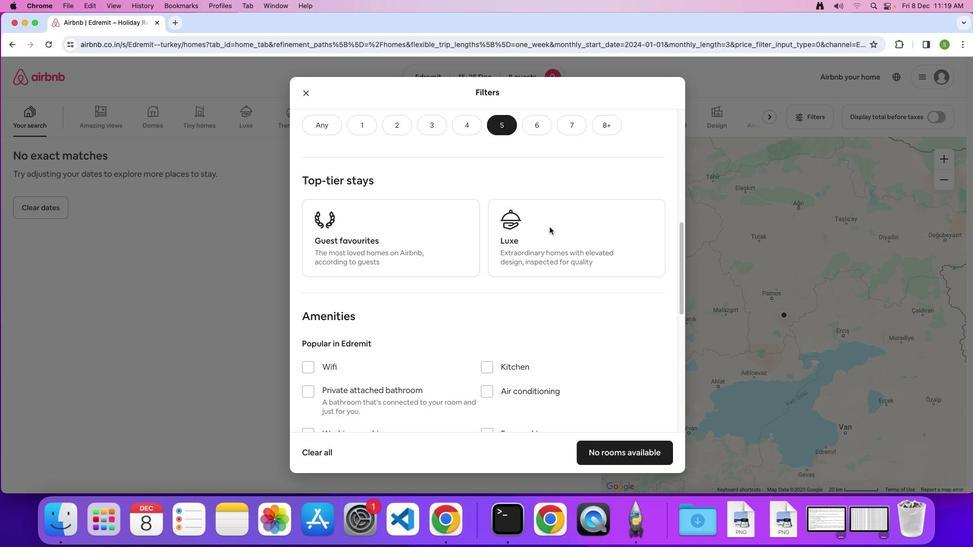 
Action: Mouse scrolled (582, 218) with delta (165, 68)
Screenshot: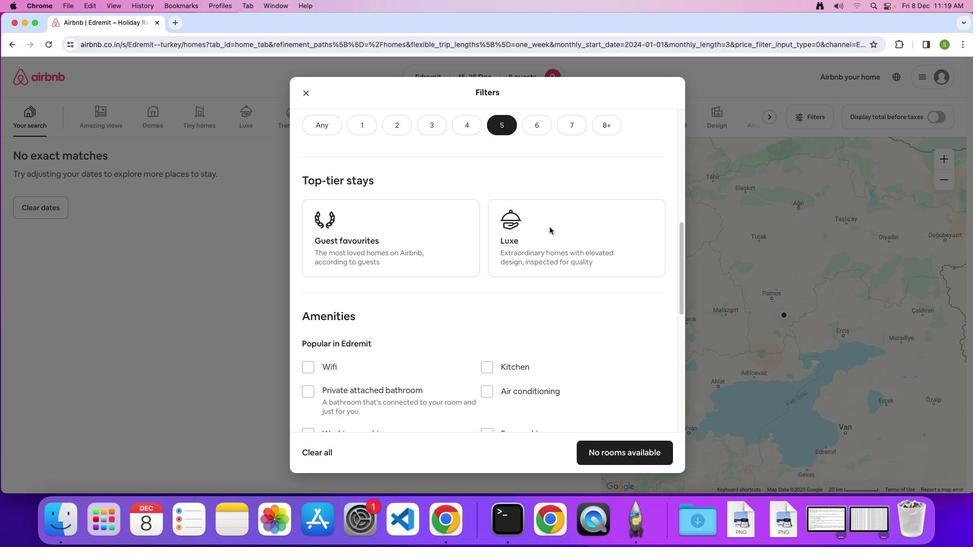 
Action: Mouse scrolled (582, 218) with delta (165, 68)
Screenshot: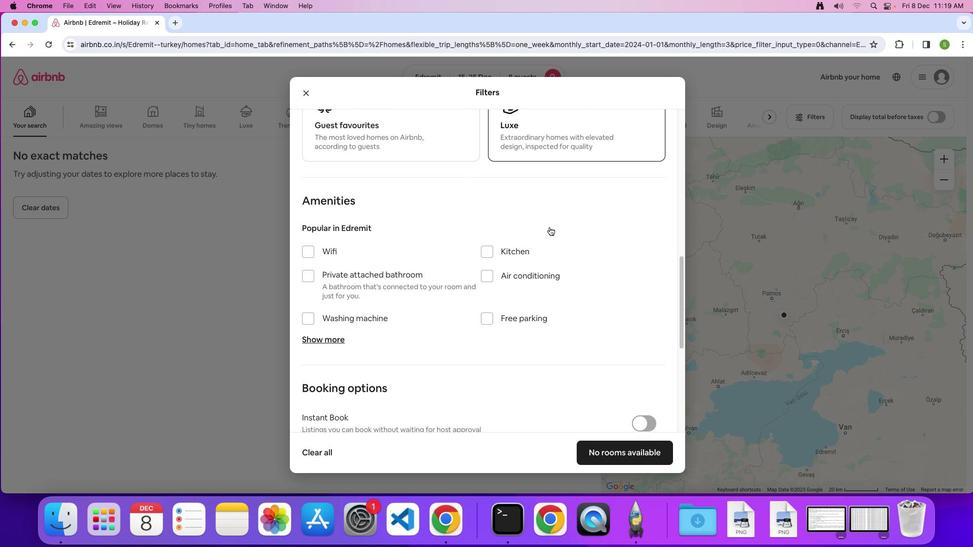 
Action: Mouse scrolled (582, 218) with delta (165, 68)
Screenshot: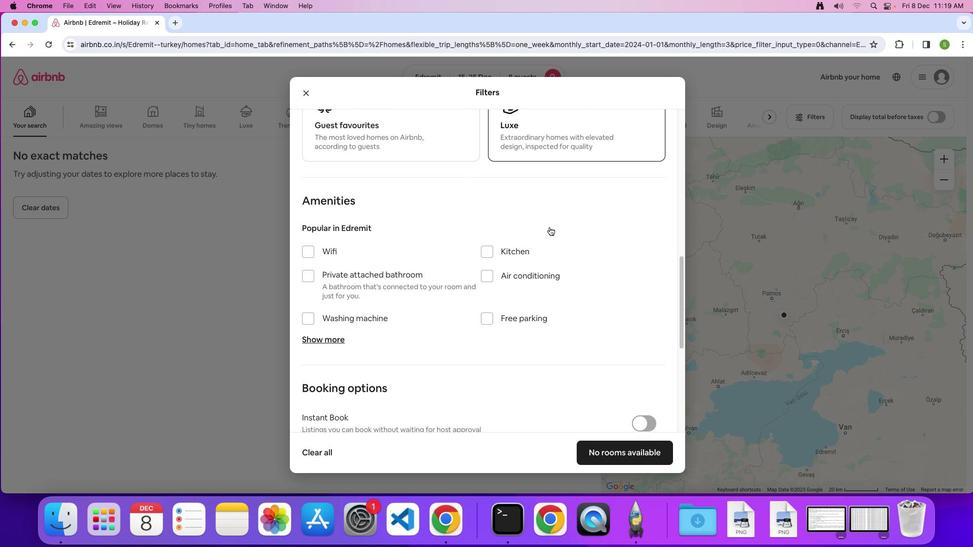 
Action: Mouse scrolled (582, 218) with delta (165, 67)
Screenshot: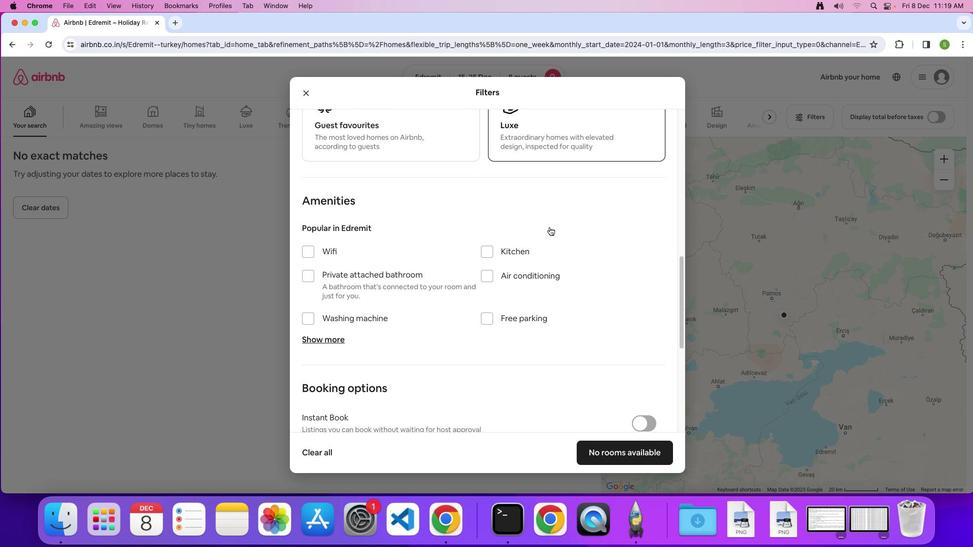 
Action: Mouse scrolled (582, 218) with delta (165, 68)
Screenshot: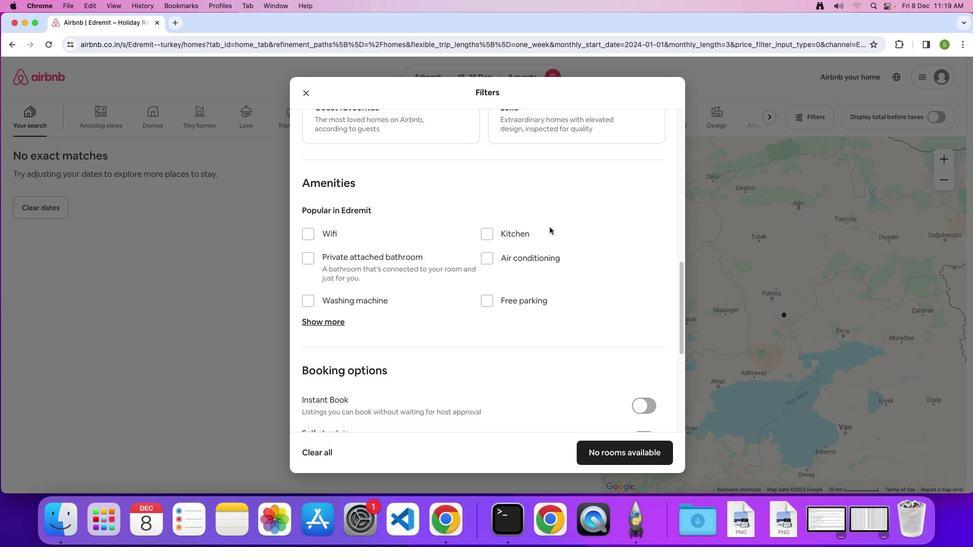 
Action: Mouse scrolled (582, 218) with delta (165, 68)
Screenshot: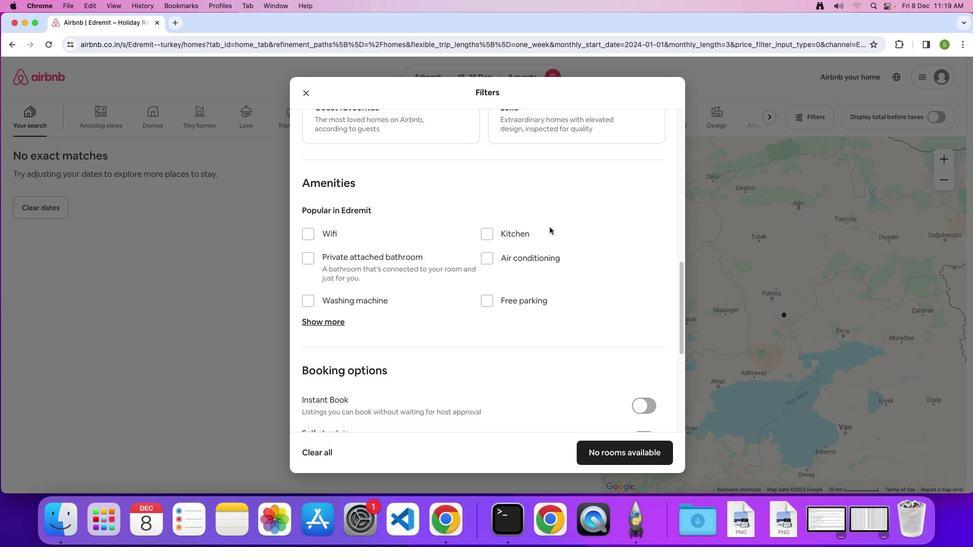 
Action: Mouse moved to (397, 265)
Screenshot: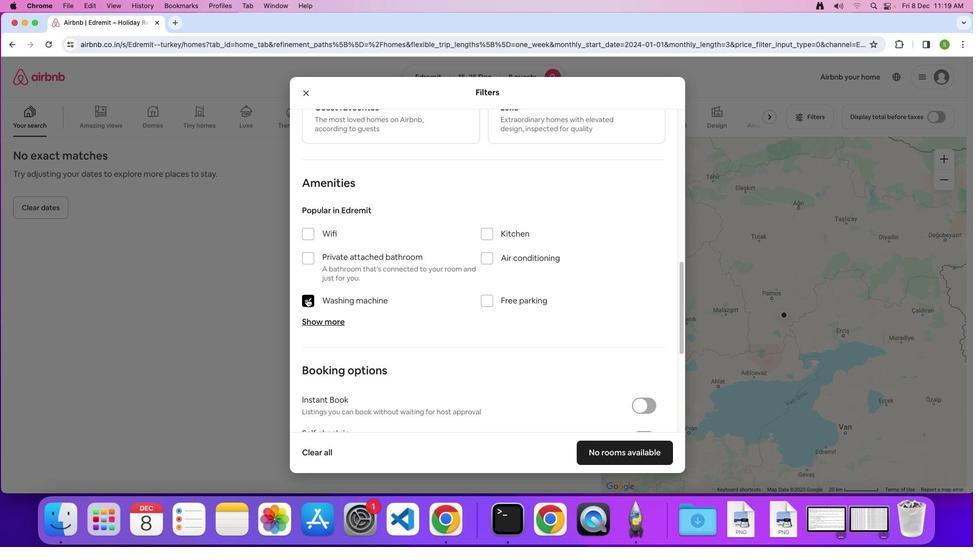 
Action: Mouse pressed left at (397, 265)
Screenshot: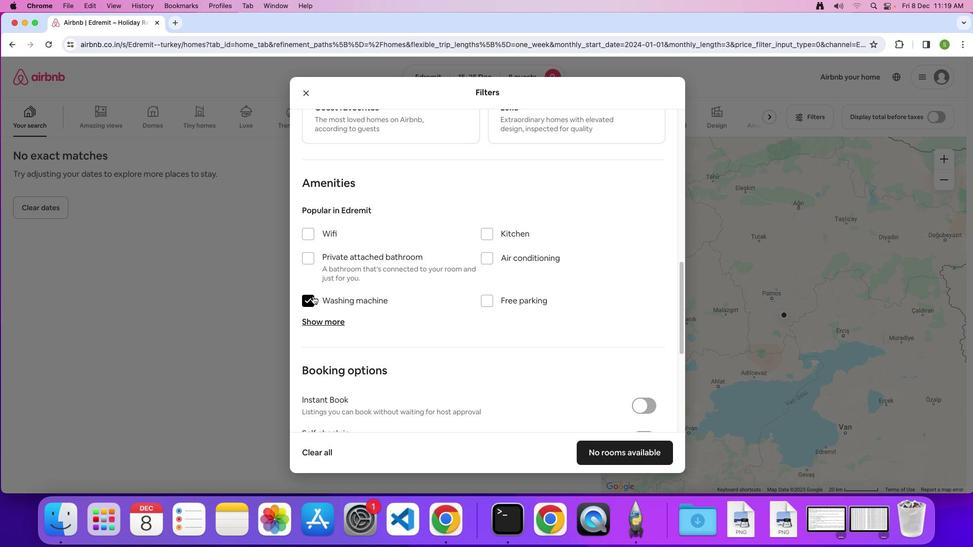 
Action: Mouse moved to (548, 293)
Screenshot: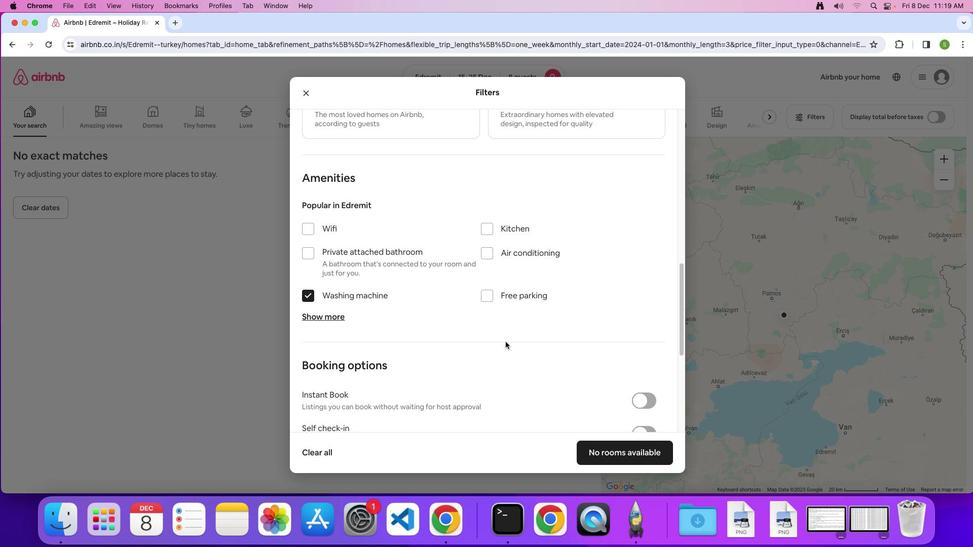 
Action: Mouse scrolled (548, 293) with delta (165, 68)
Screenshot: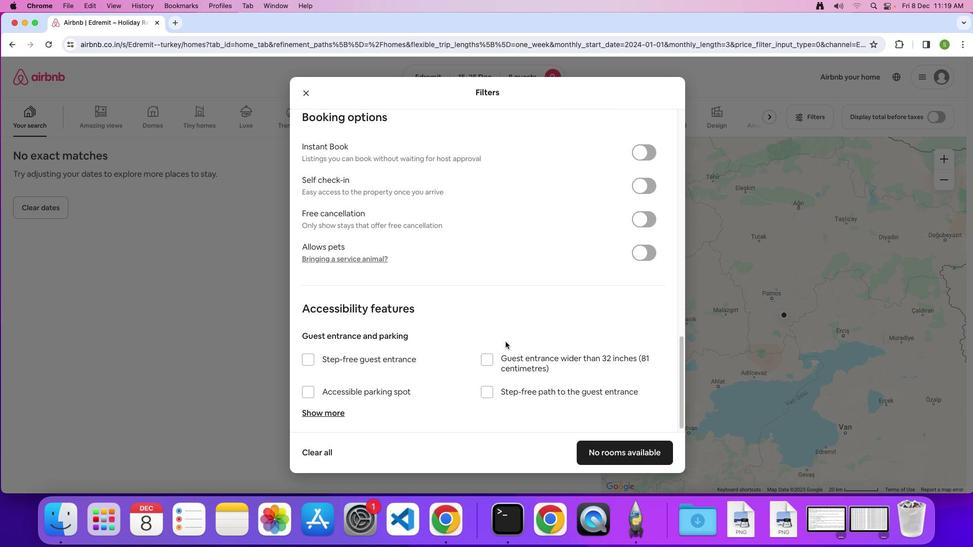 
Action: Mouse scrolled (548, 293) with delta (165, 68)
Screenshot: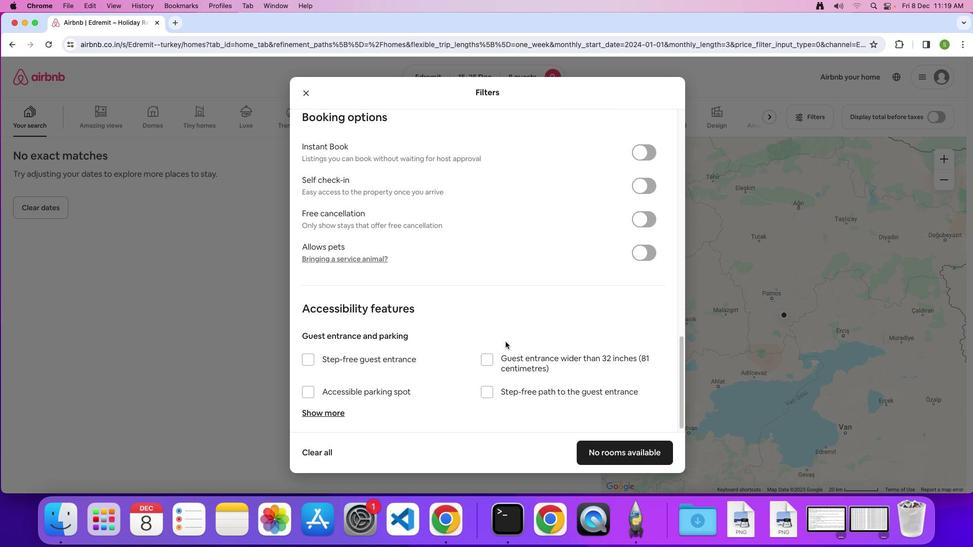 
Action: Mouse scrolled (548, 293) with delta (165, 67)
Screenshot: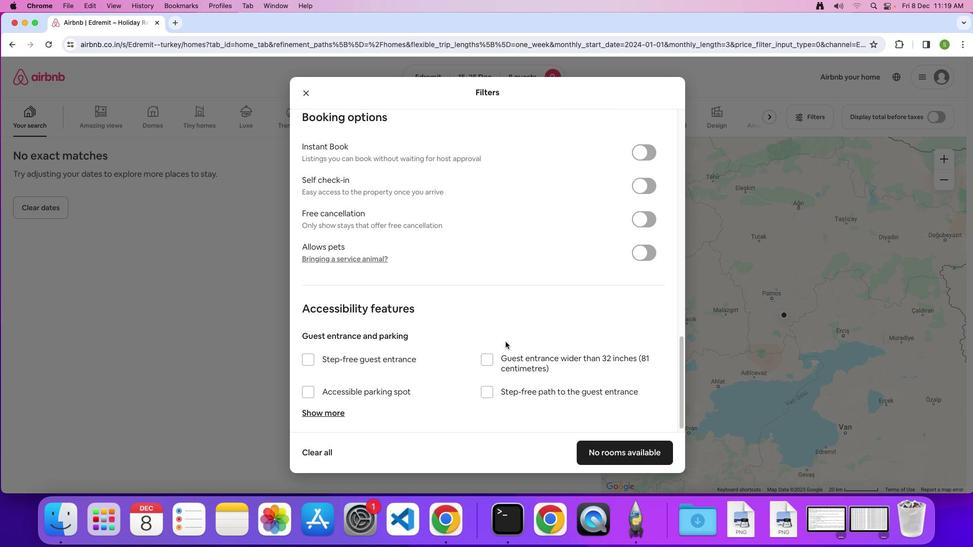 
Action: Mouse scrolled (548, 293) with delta (165, 66)
Screenshot: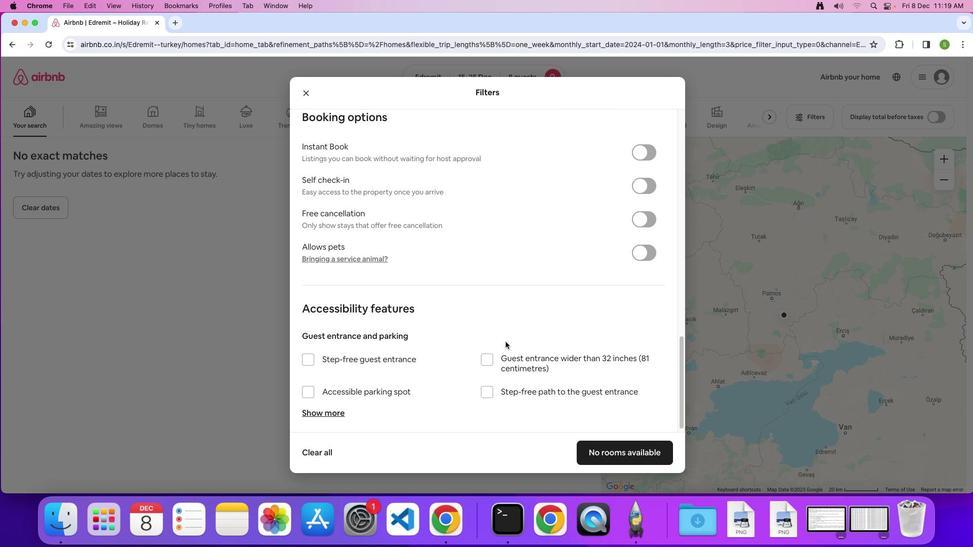 
Action: Mouse scrolled (548, 293) with delta (165, 68)
Screenshot: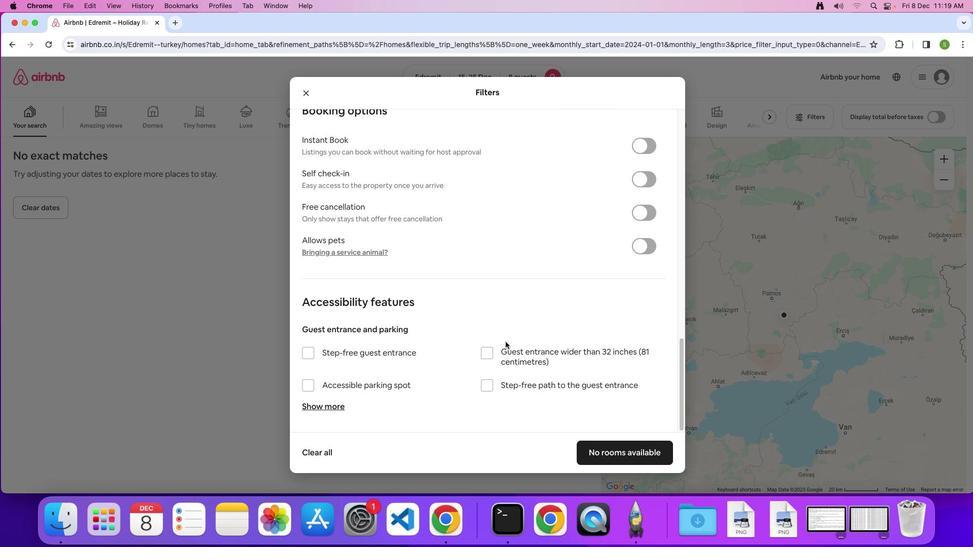 
Action: Mouse scrolled (548, 293) with delta (165, 68)
Screenshot: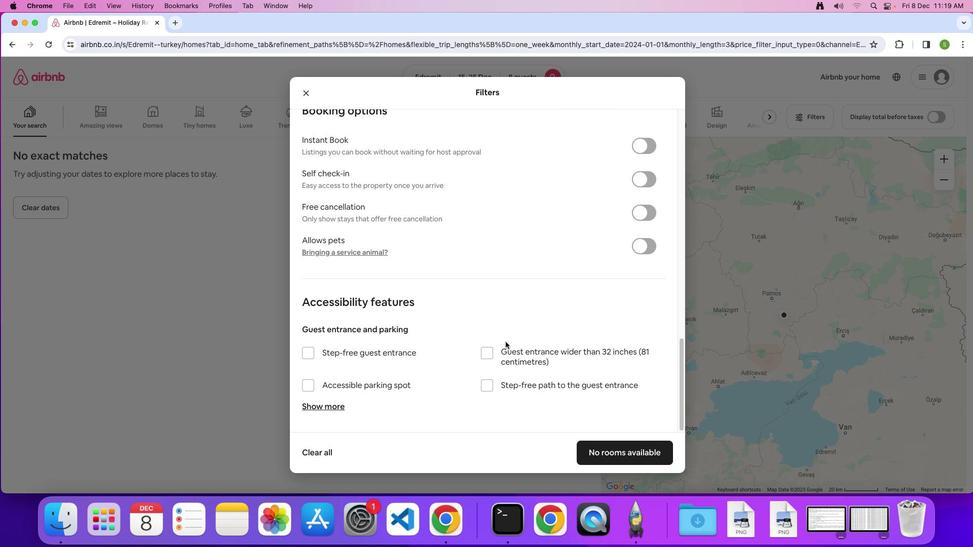 
Action: Mouse scrolled (548, 293) with delta (165, 67)
Screenshot: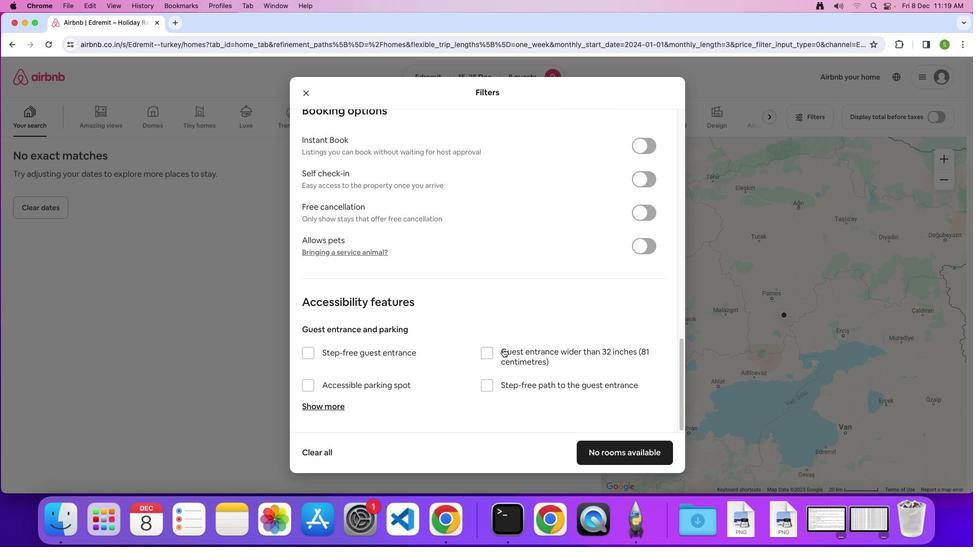 
Action: Mouse moved to (626, 367)
Screenshot: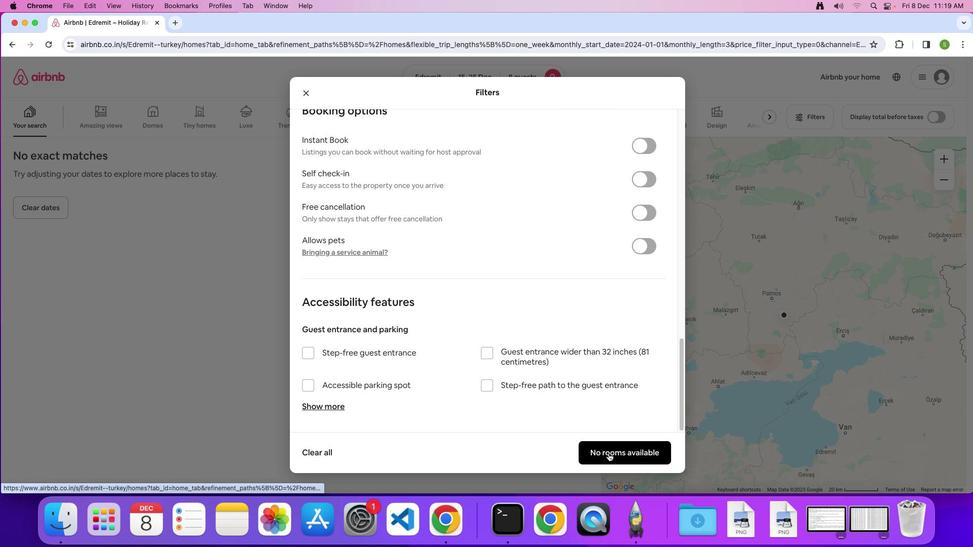 
Action: Mouse pressed left at (626, 367)
Screenshot: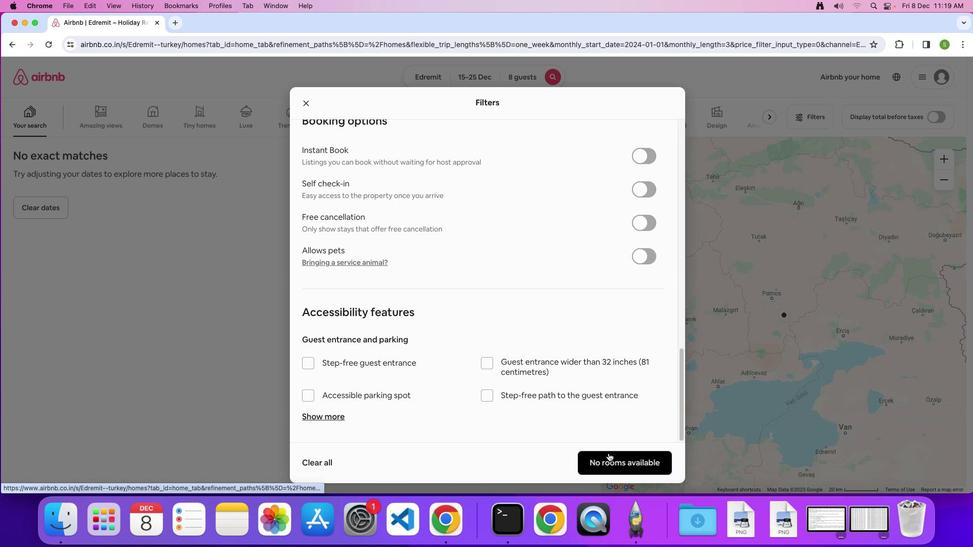 
Action: Mouse moved to (547, 283)
Screenshot: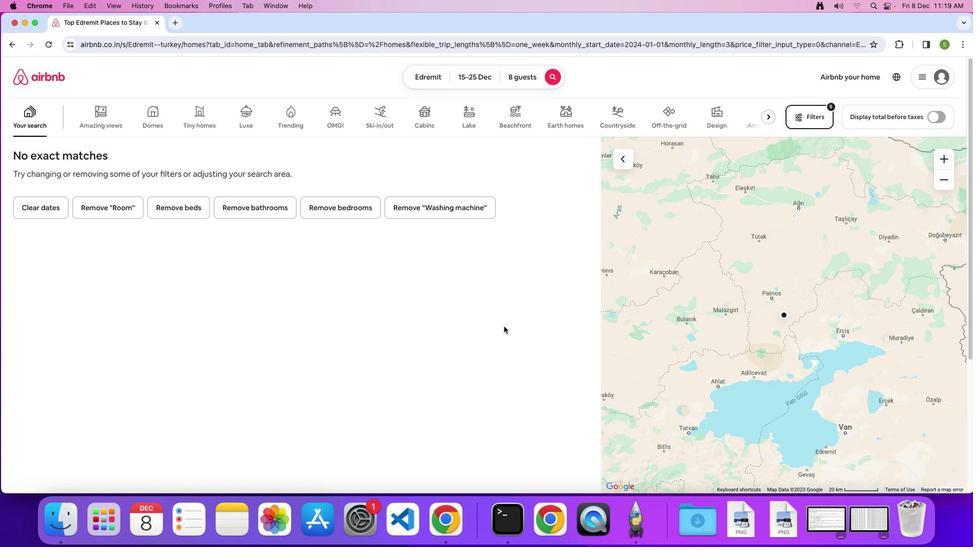
